 Task: In the Company tbs.co.jp, schedule a meeting with title: 'Product Demo and Service Presentation', Select date: '12 September, 2023', select start time: 10:00:AM. Add location on call (786) 555-4393 with meeting description: For further discussion on products, kindly join the meeting. Add attendees from company's contact and save.. Logged in from softage.10@softage.net
Action: Mouse moved to (86, 45)
Screenshot: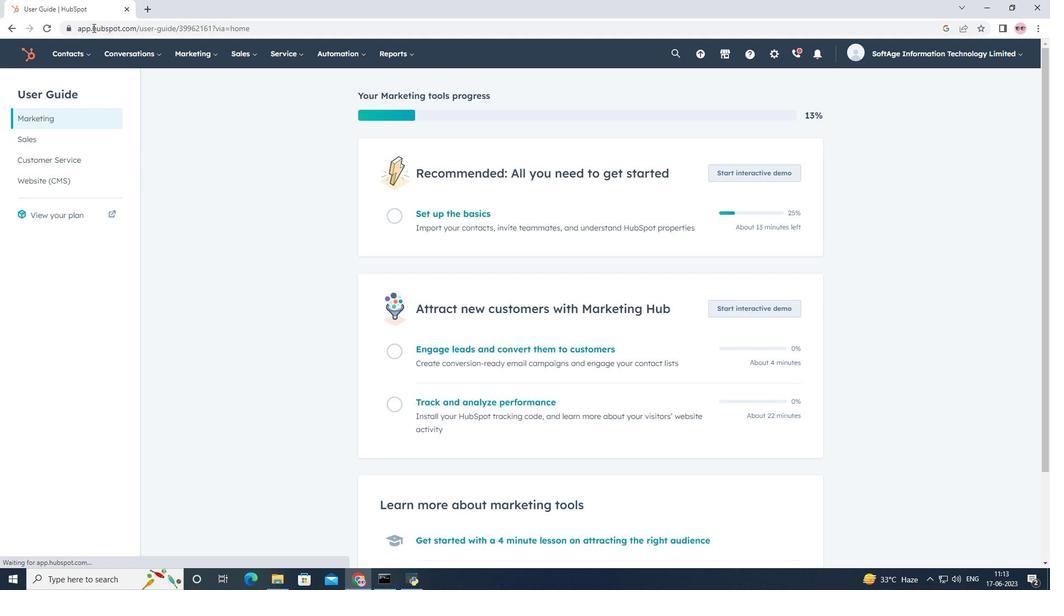 
Action: Mouse pressed left at (86, 45)
Screenshot: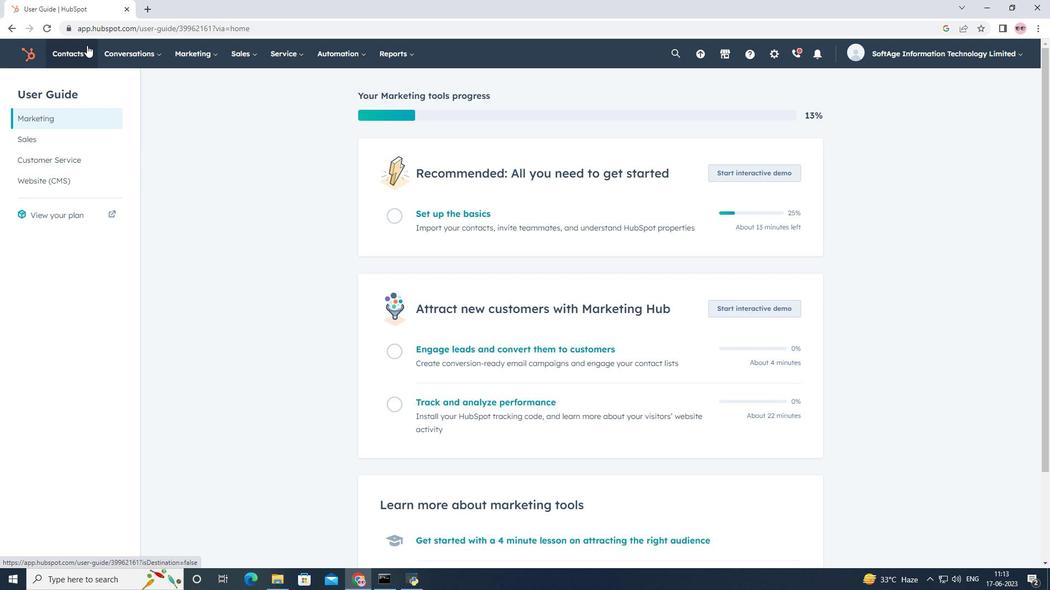 
Action: Mouse moved to (94, 114)
Screenshot: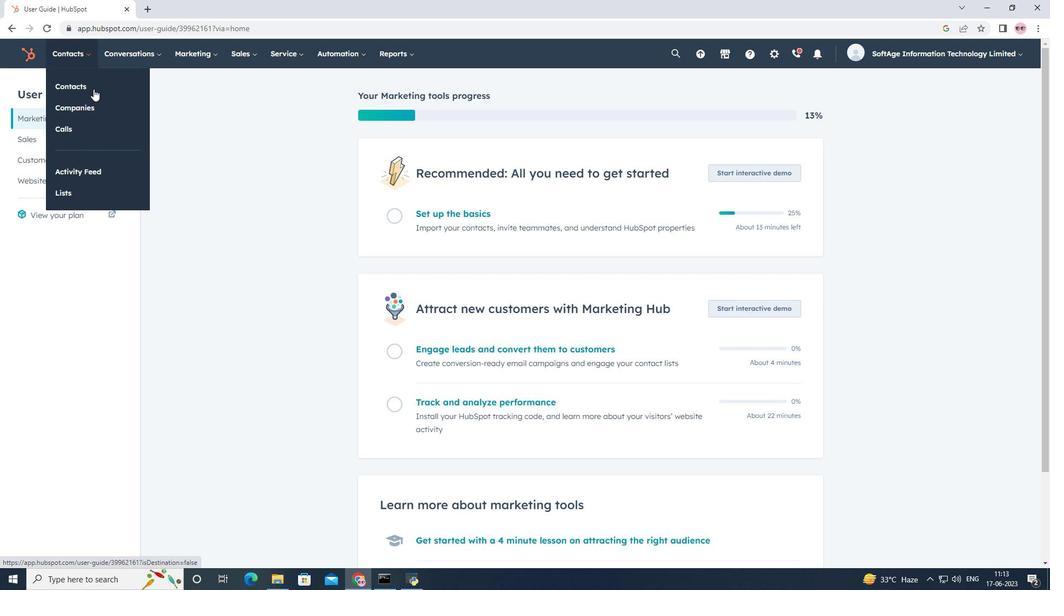 
Action: Mouse pressed left at (94, 114)
Screenshot: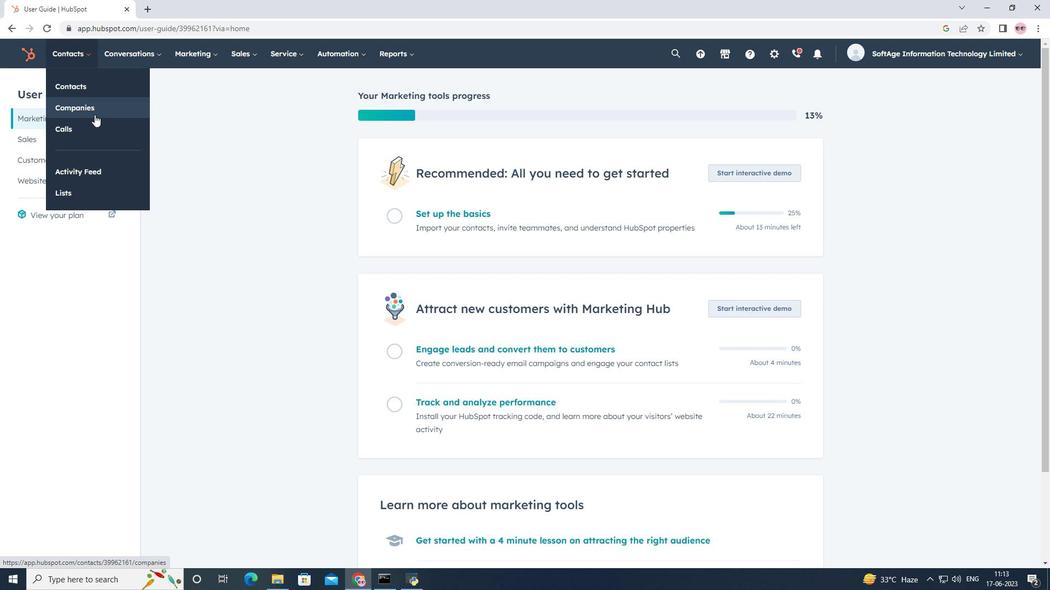 
Action: Mouse moved to (119, 175)
Screenshot: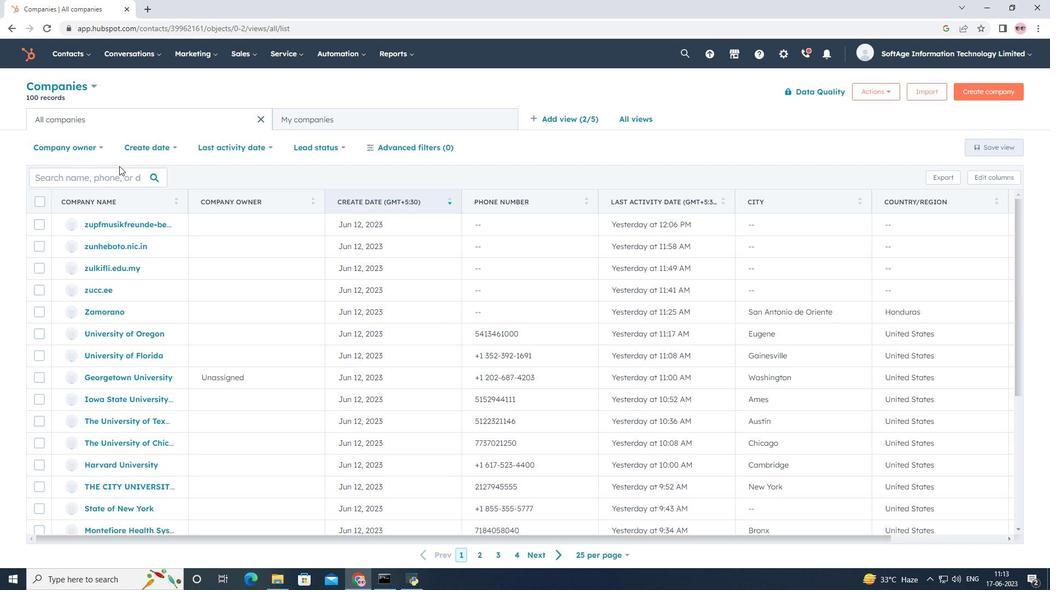 
Action: Mouse pressed left at (119, 175)
Screenshot: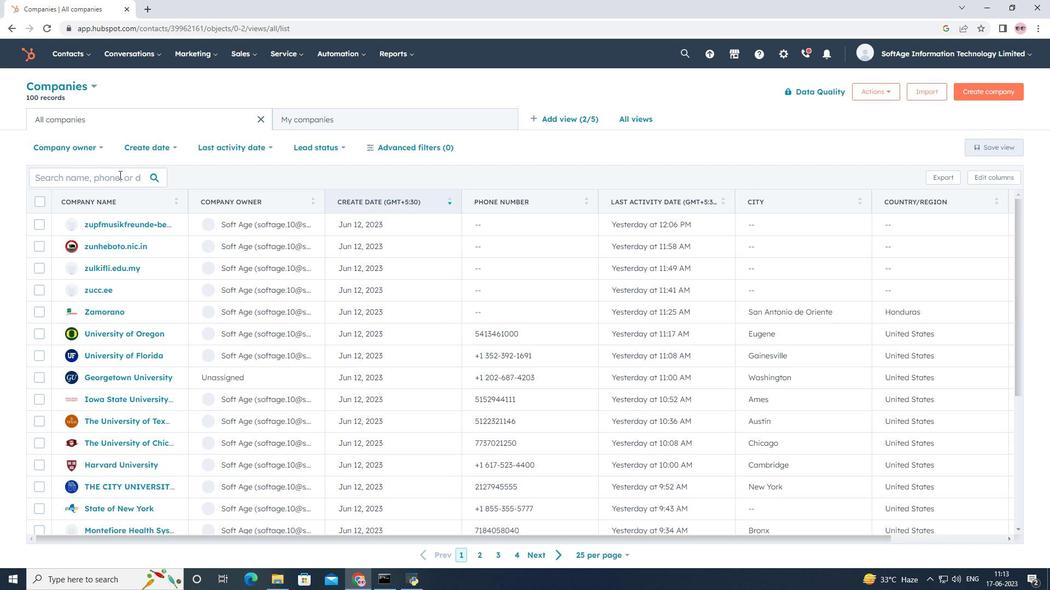 
Action: Key pressed tbs.co.jp
Screenshot: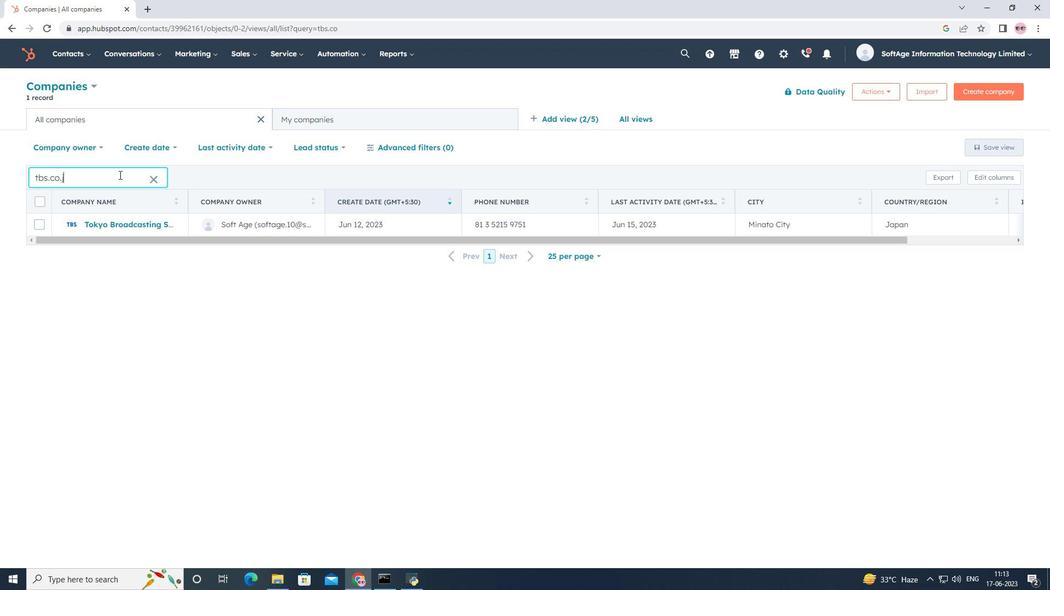 
Action: Mouse moved to (108, 227)
Screenshot: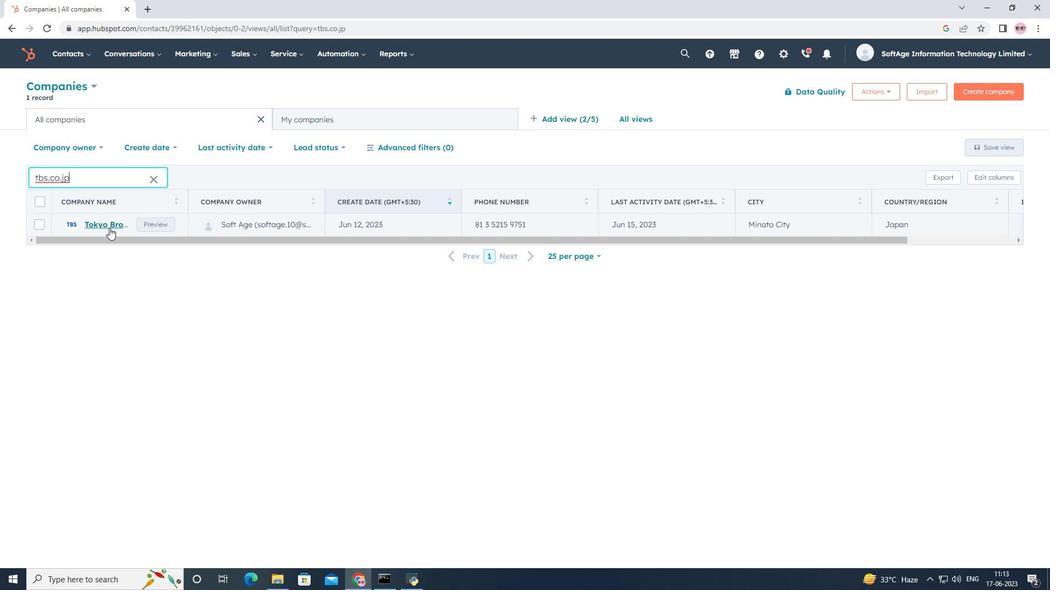 
Action: Mouse pressed left at (108, 227)
Screenshot: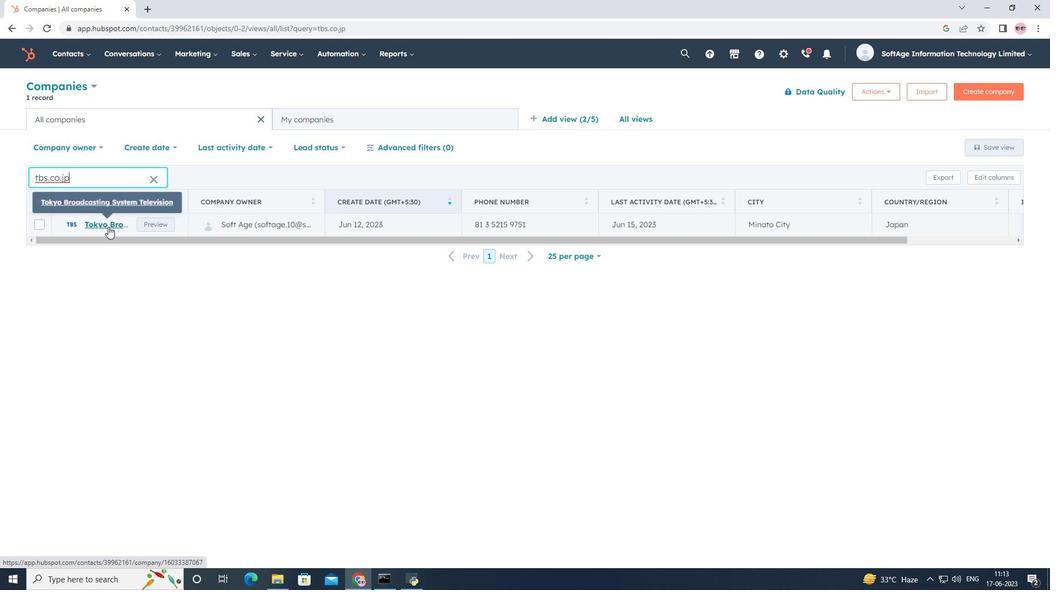
Action: Mouse moved to (176, 189)
Screenshot: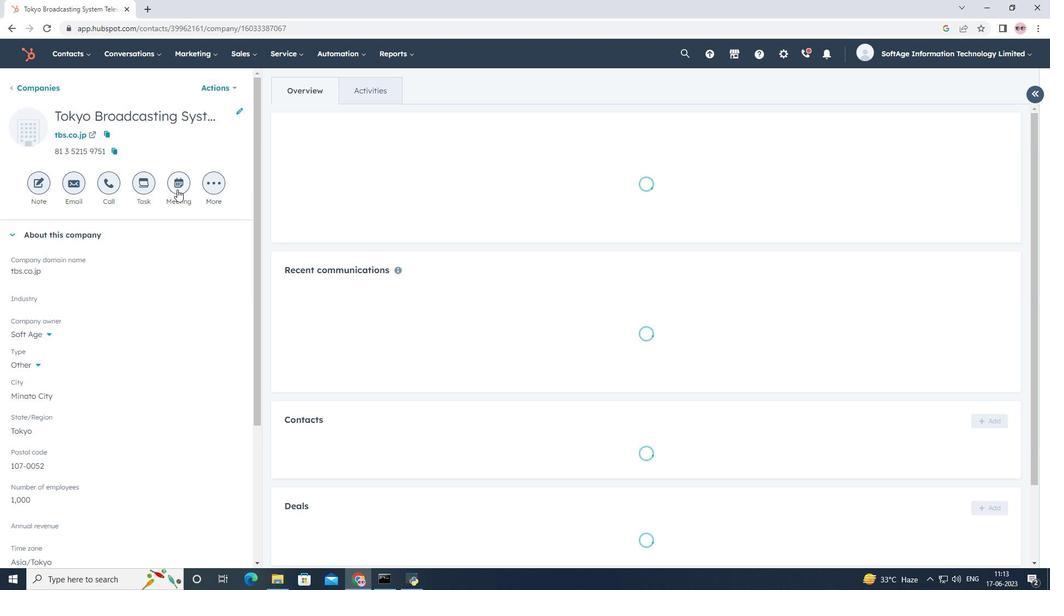 
Action: Mouse pressed left at (176, 189)
Screenshot: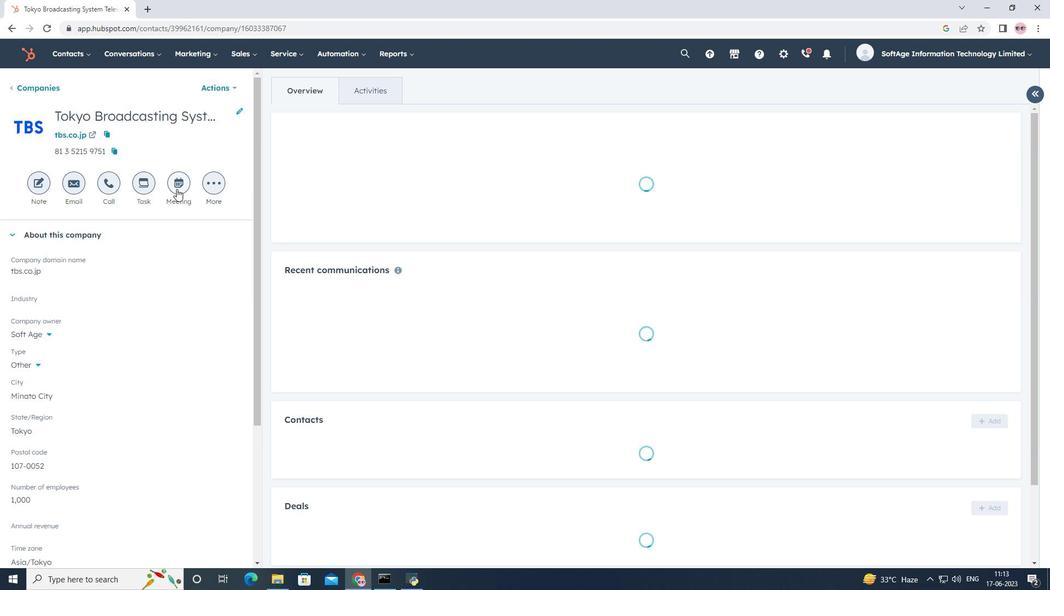 
Action: Mouse moved to (285, 176)
Screenshot: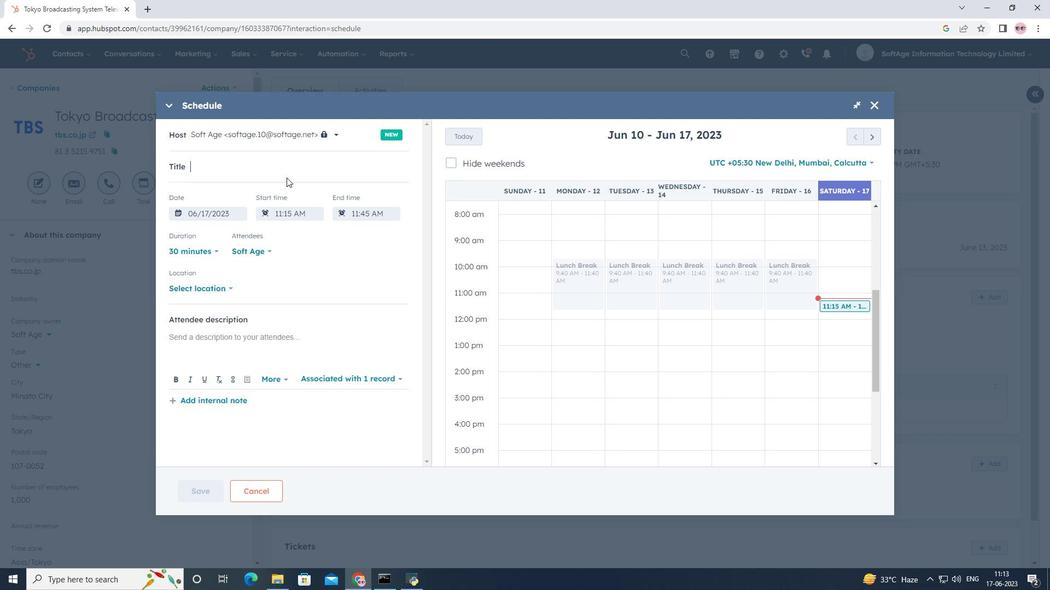 
Action: Mouse pressed left at (285, 176)
Screenshot: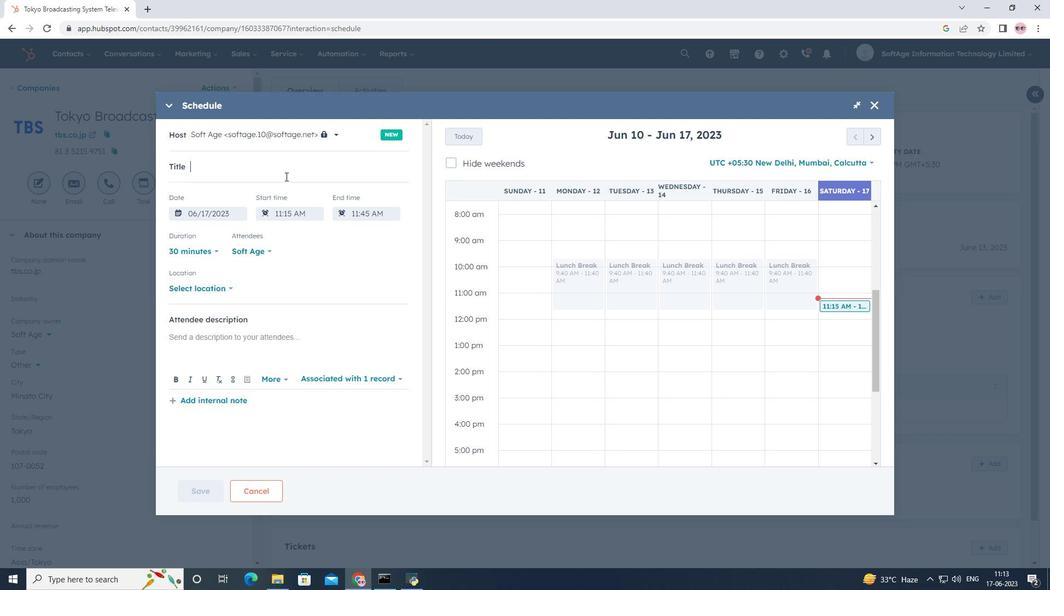 
Action: Key pressed <Key.shift>Product<Key.space><Key.shift>Demo<Key.space>and<Key.space><Key.shift>Service<Key.space><Key.shift>Presentation
Screenshot: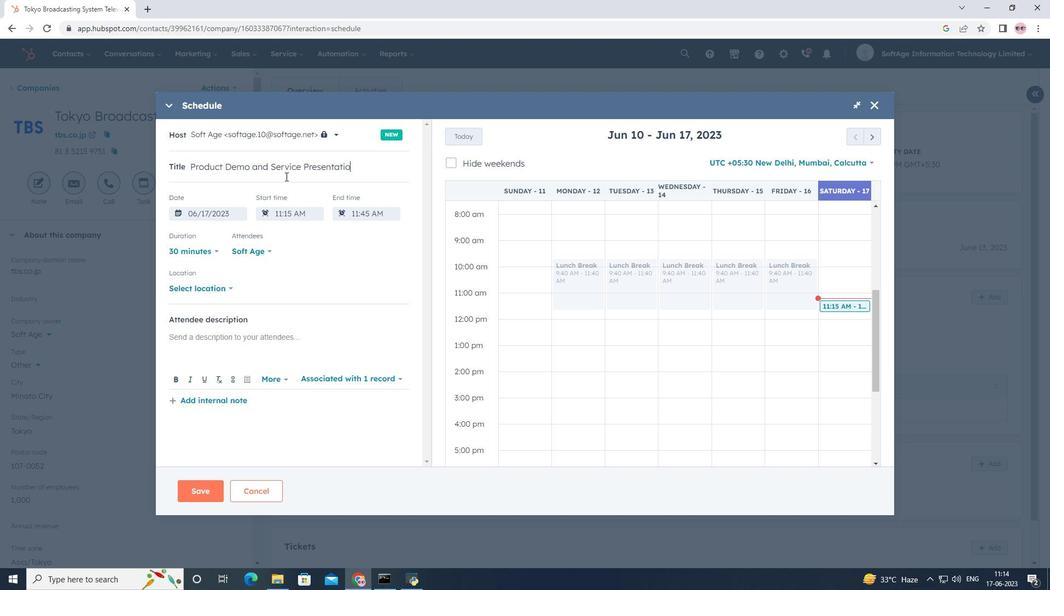 
Action: Mouse moved to (871, 139)
Screenshot: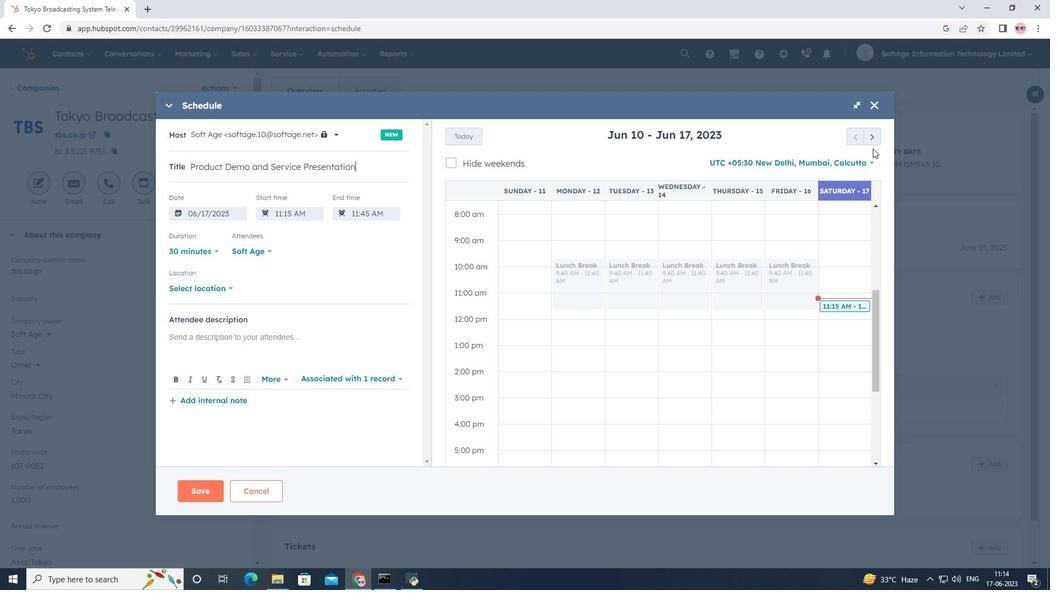 
Action: Mouse pressed left at (871, 139)
Screenshot: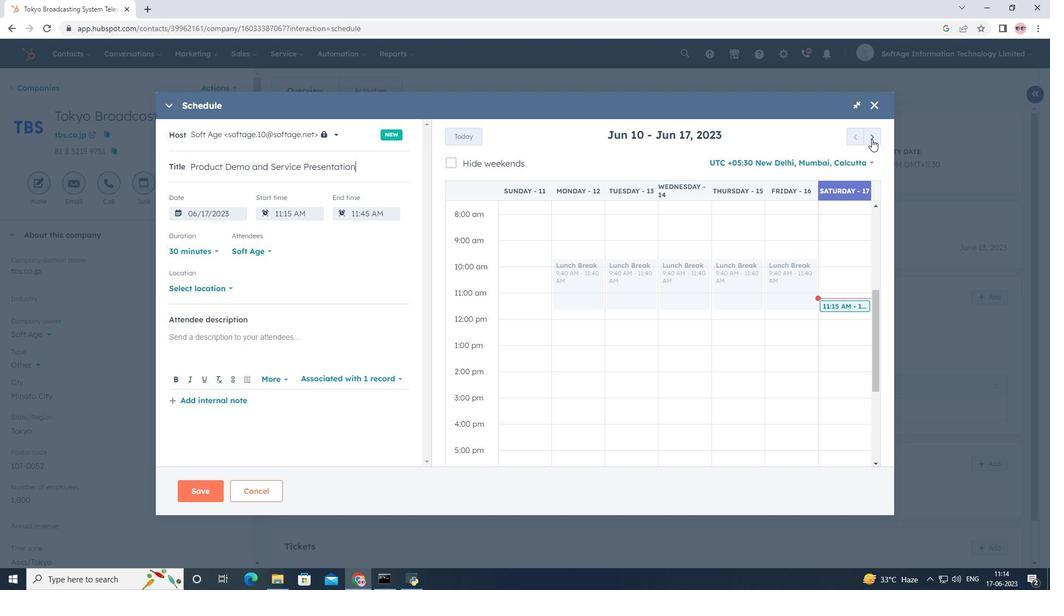 
Action: Mouse moved to (871, 138)
Screenshot: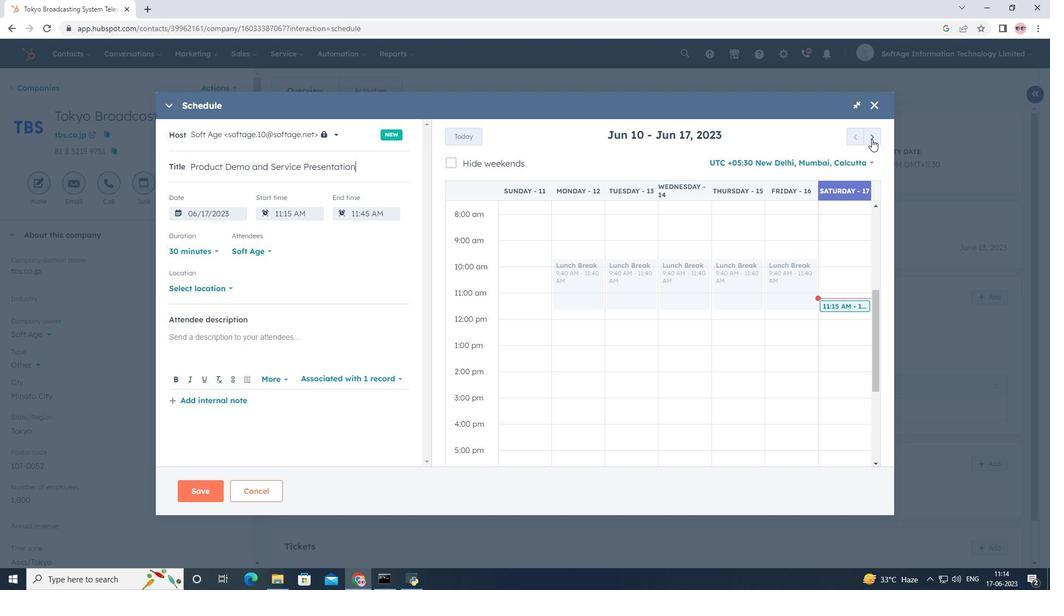 
Action: Mouse pressed left at (871, 138)
Screenshot: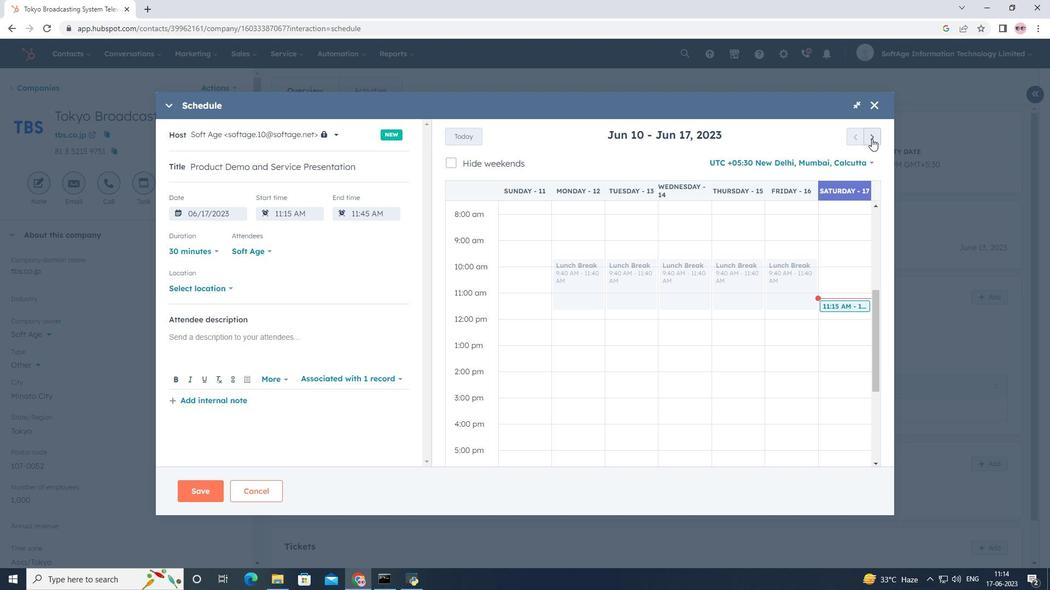 
Action: Mouse pressed left at (871, 138)
Screenshot: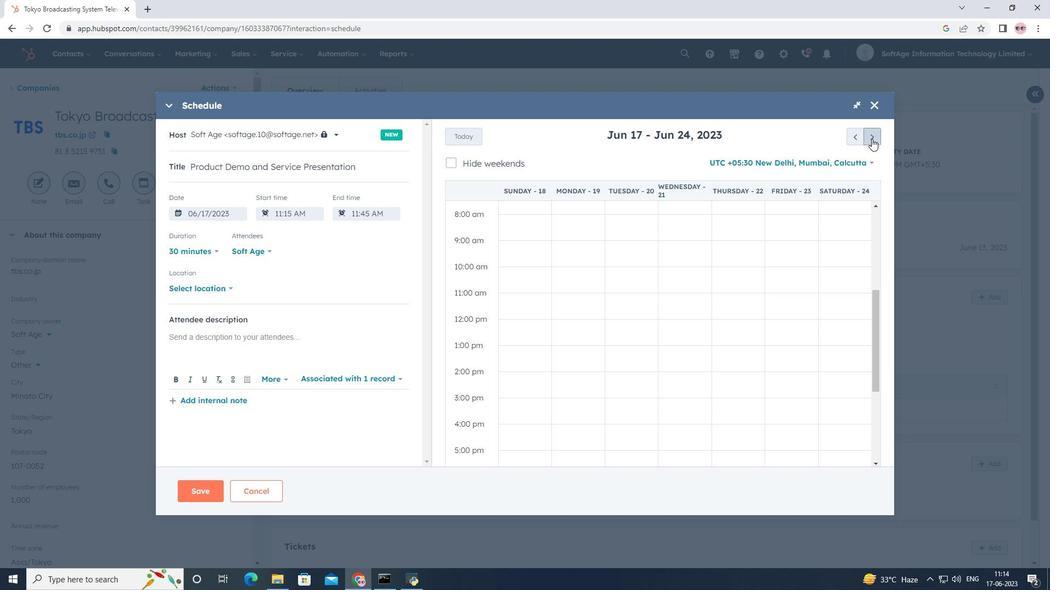 
Action: Mouse pressed left at (871, 138)
Screenshot: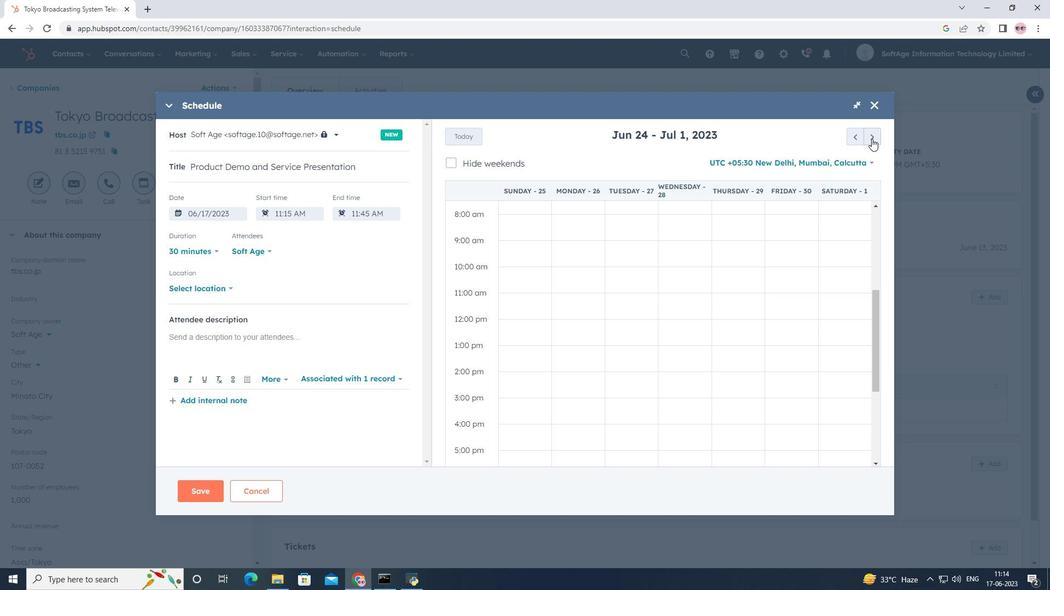 
Action: Mouse pressed left at (871, 138)
Screenshot: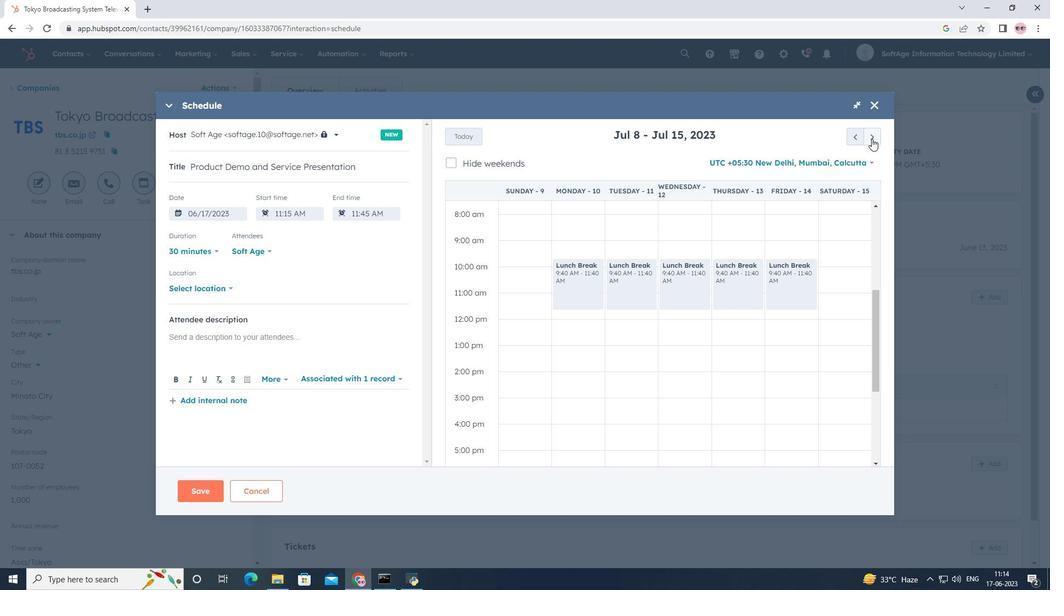 
Action: Mouse pressed left at (871, 138)
Screenshot: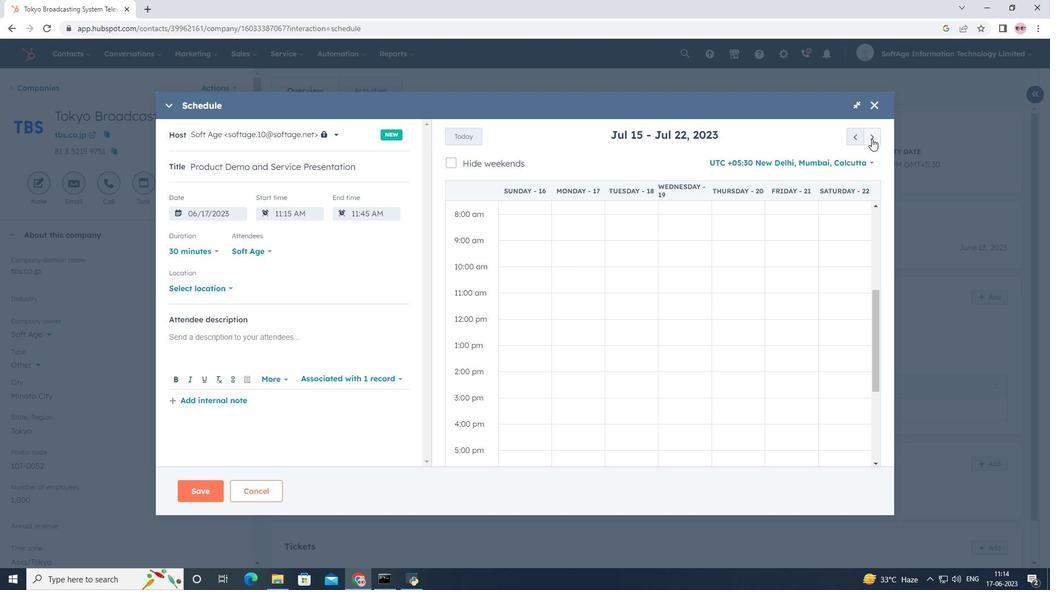 
Action: Mouse pressed left at (871, 138)
Screenshot: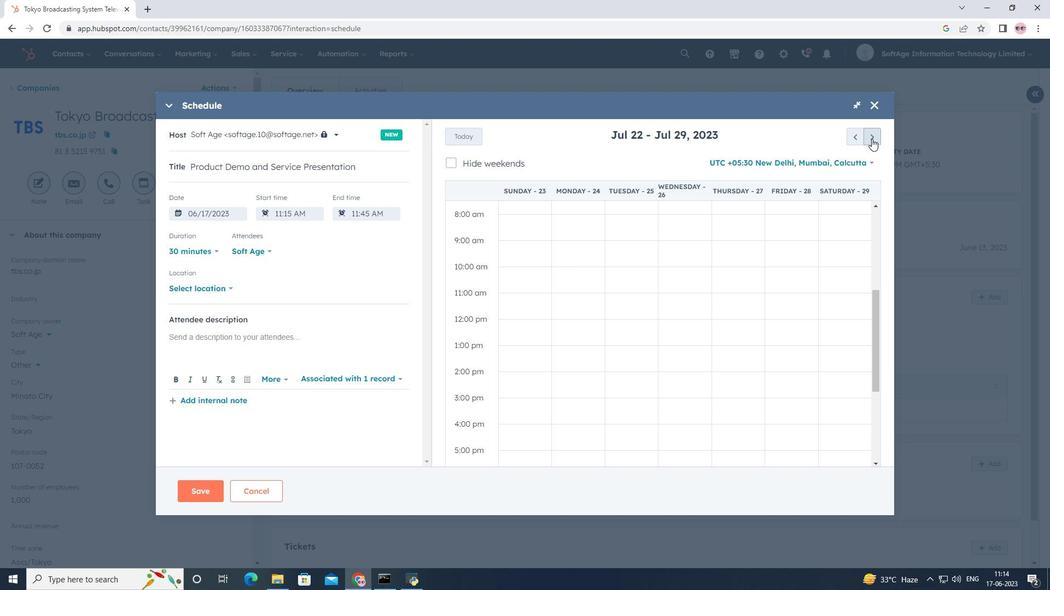 
Action: Mouse pressed left at (871, 138)
Screenshot: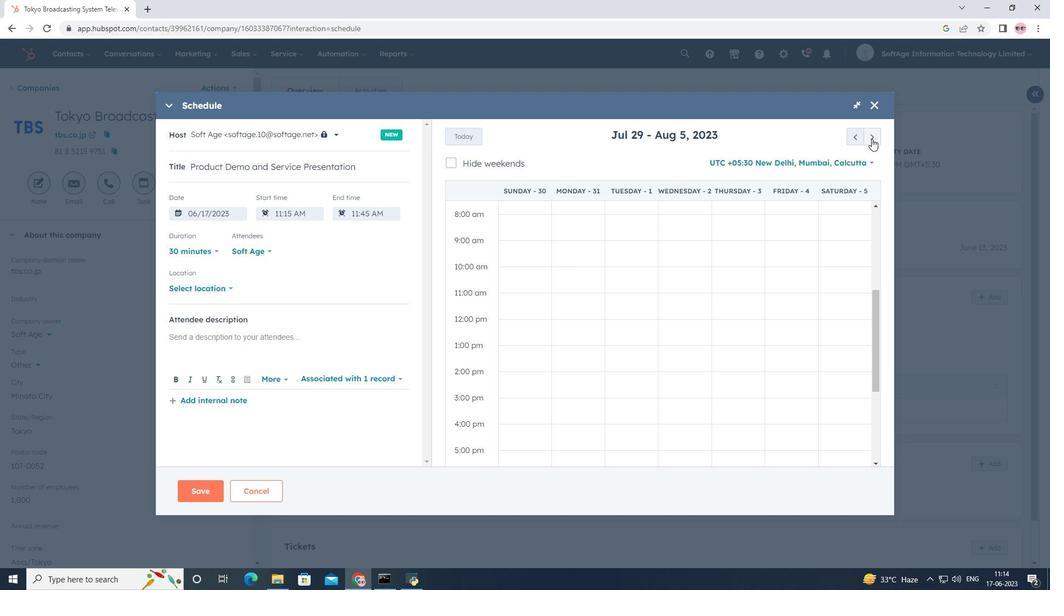 
Action: Mouse pressed left at (871, 138)
Screenshot: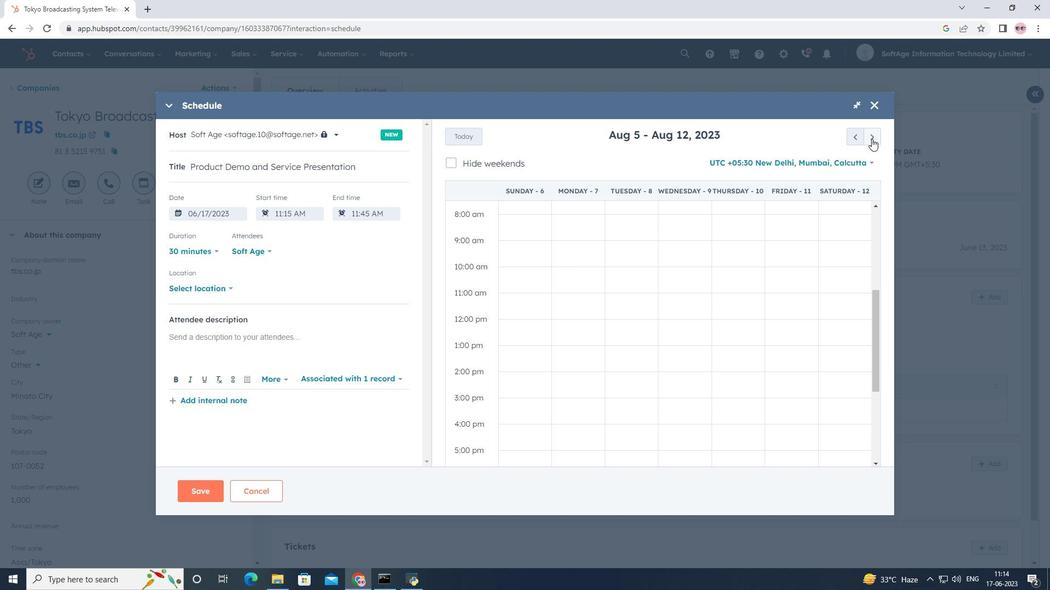 
Action: Mouse pressed left at (871, 138)
Screenshot: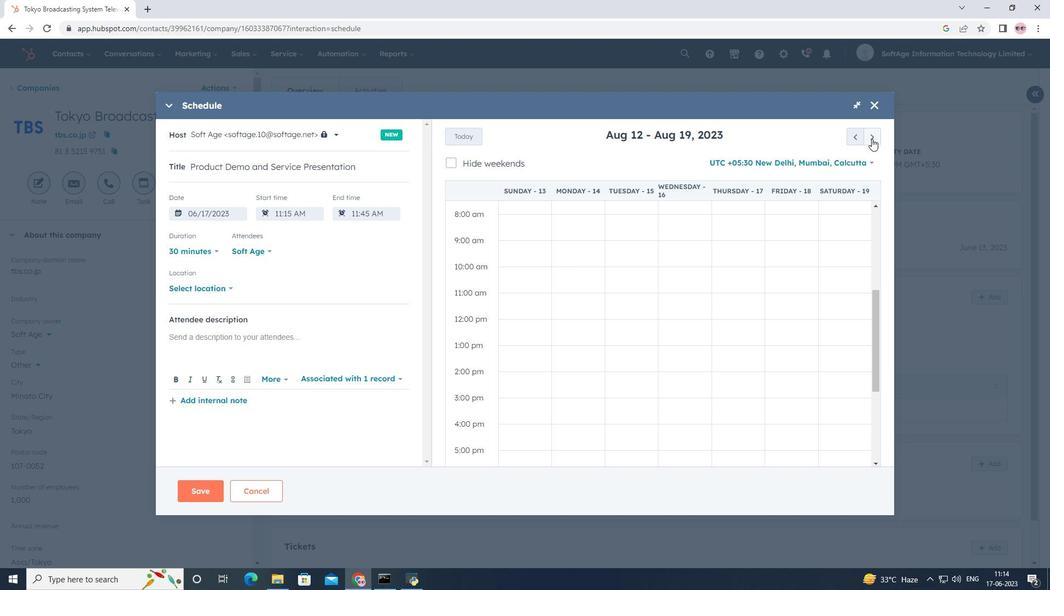 
Action: Mouse pressed left at (871, 138)
Screenshot: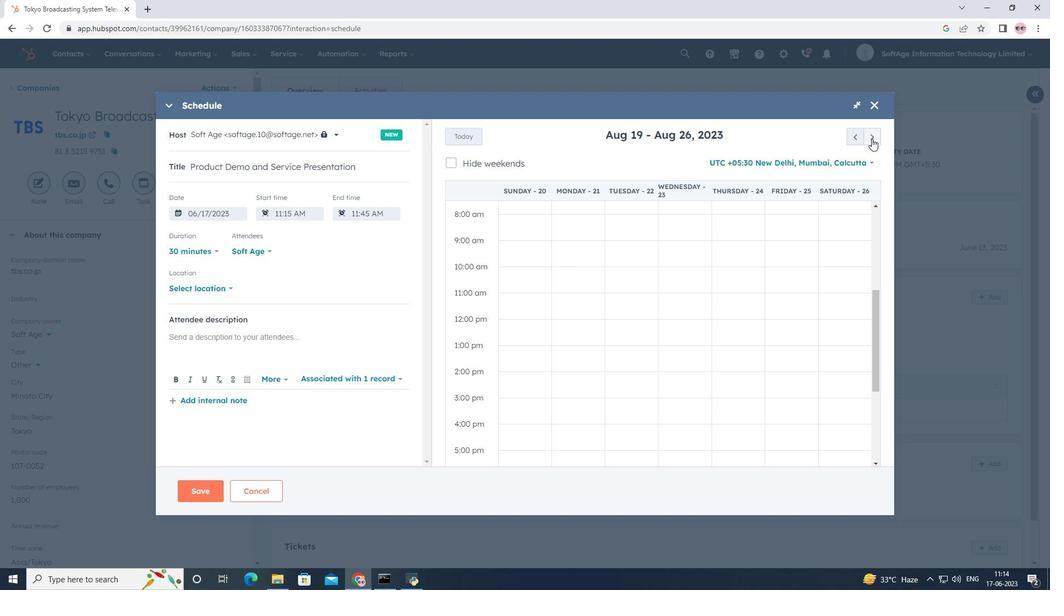 
Action: Mouse pressed left at (871, 138)
Screenshot: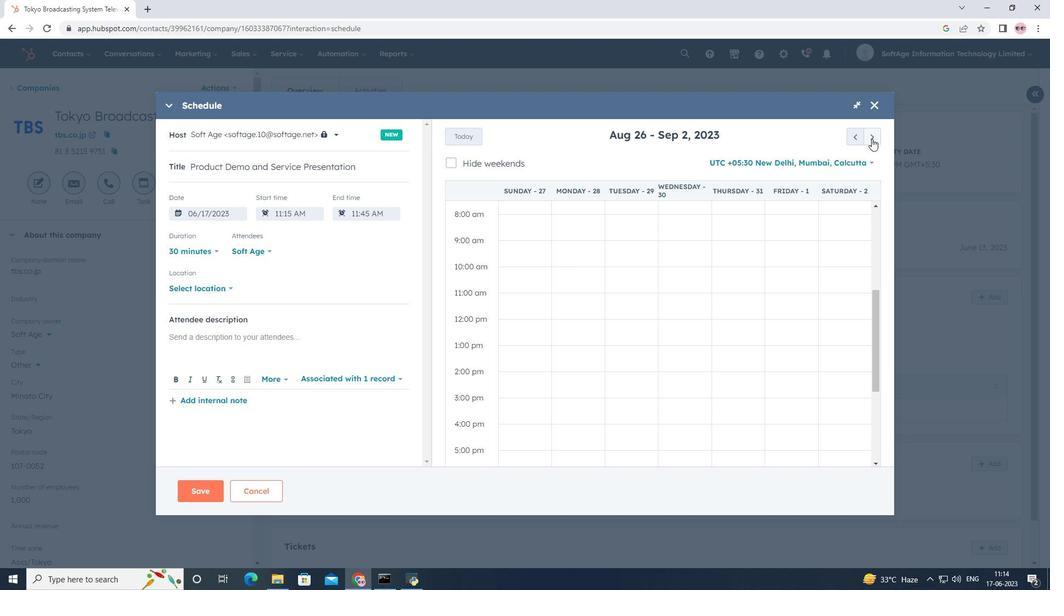 
Action: Mouse pressed left at (871, 138)
Screenshot: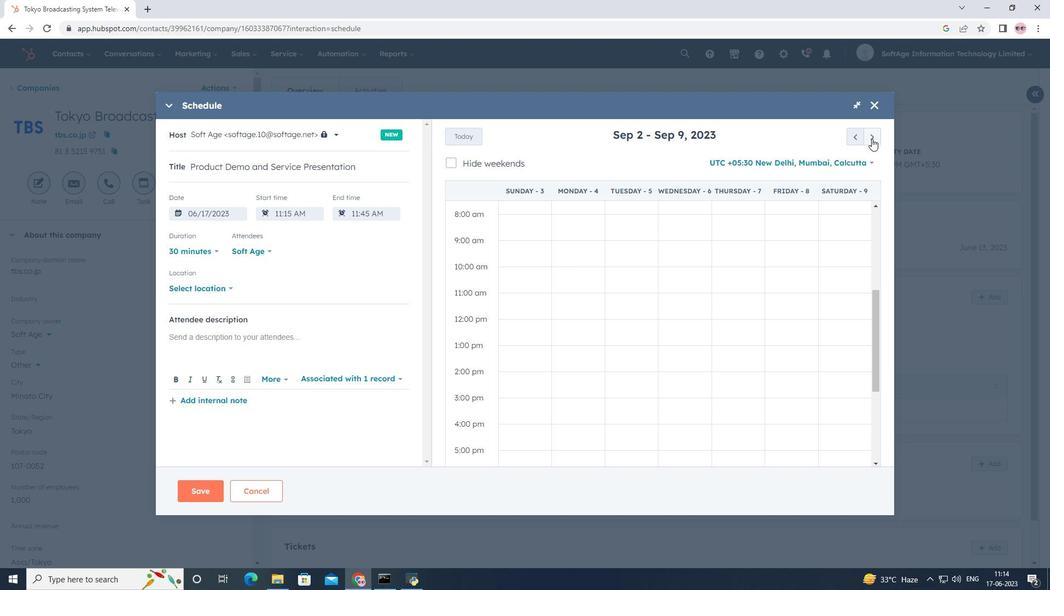
Action: Mouse moved to (608, 265)
Screenshot: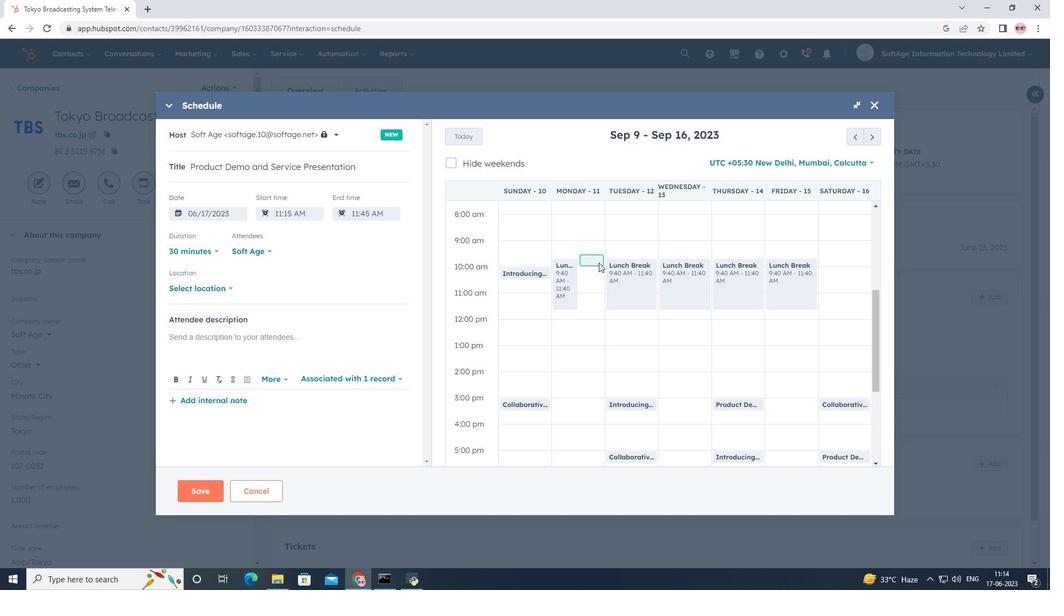 
Action: Mouse pressed left at (608, 265)
Screenshot: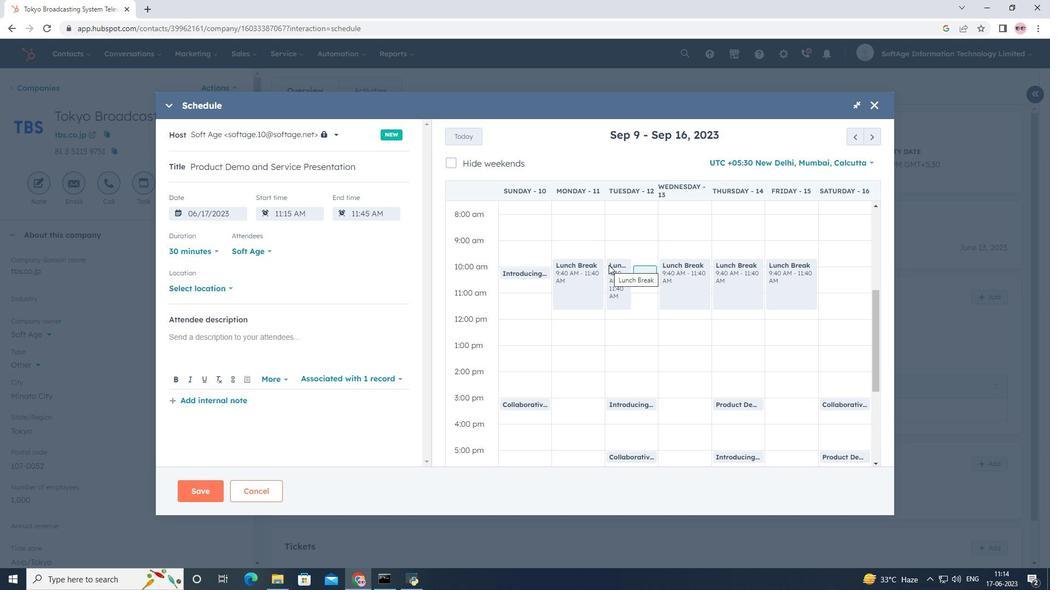 
Action: Mouse moved to (577, 271)
Screenshot: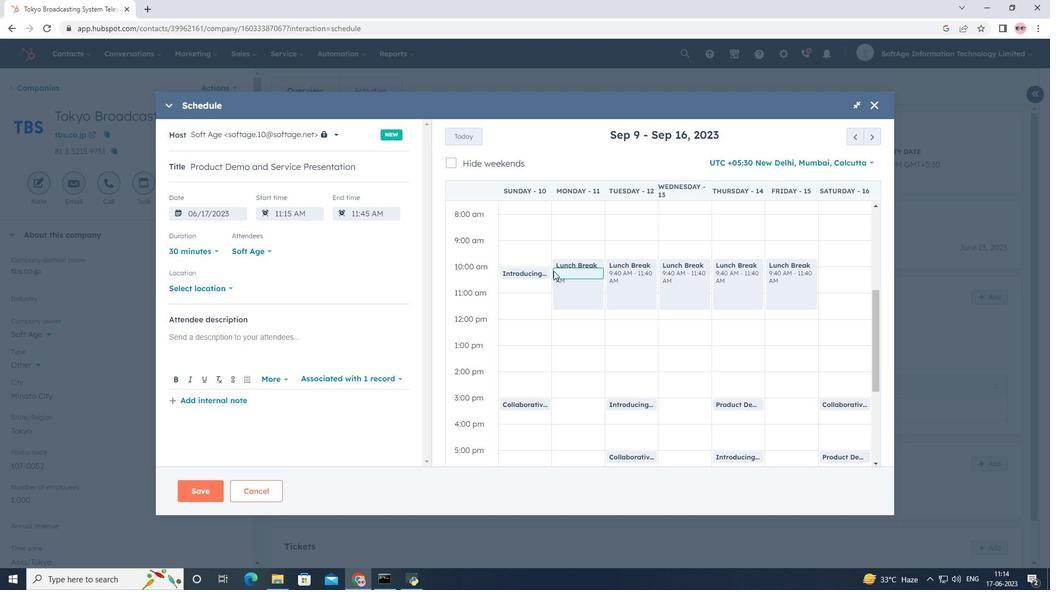 
Action: Mouse pressed left at (577, 271)
Screenshot: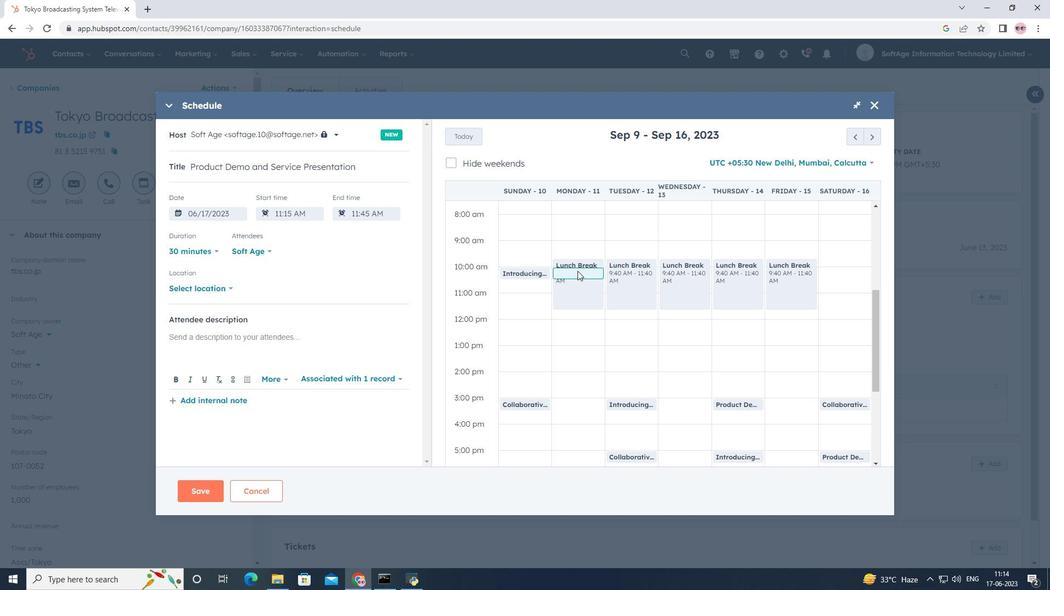 
Action: Mouse moved to (609, 271)
Screenshot: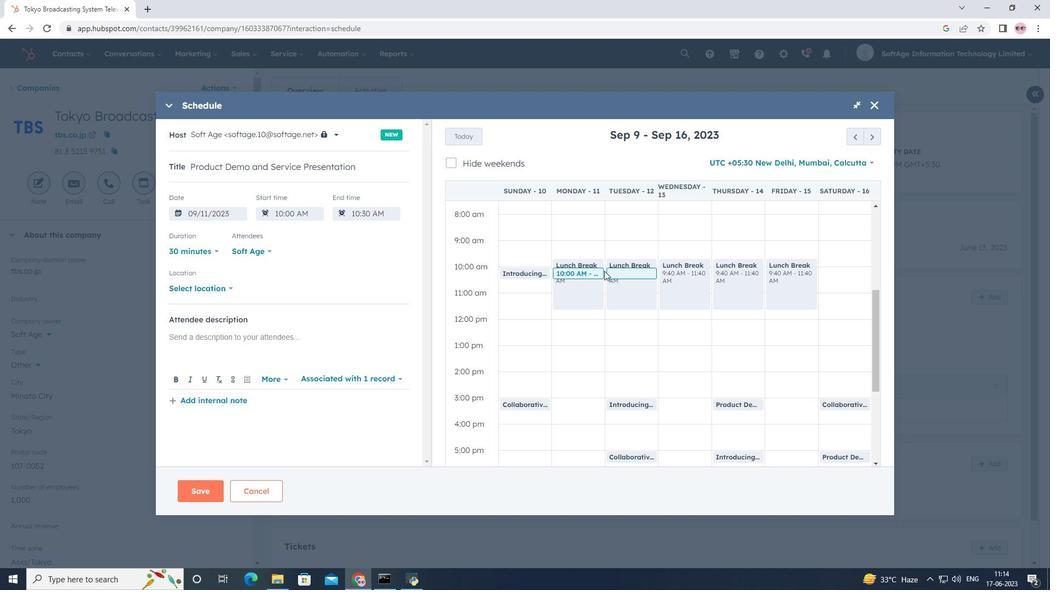 
Action: Mouse pressed left at (609, 271)
Screenshot: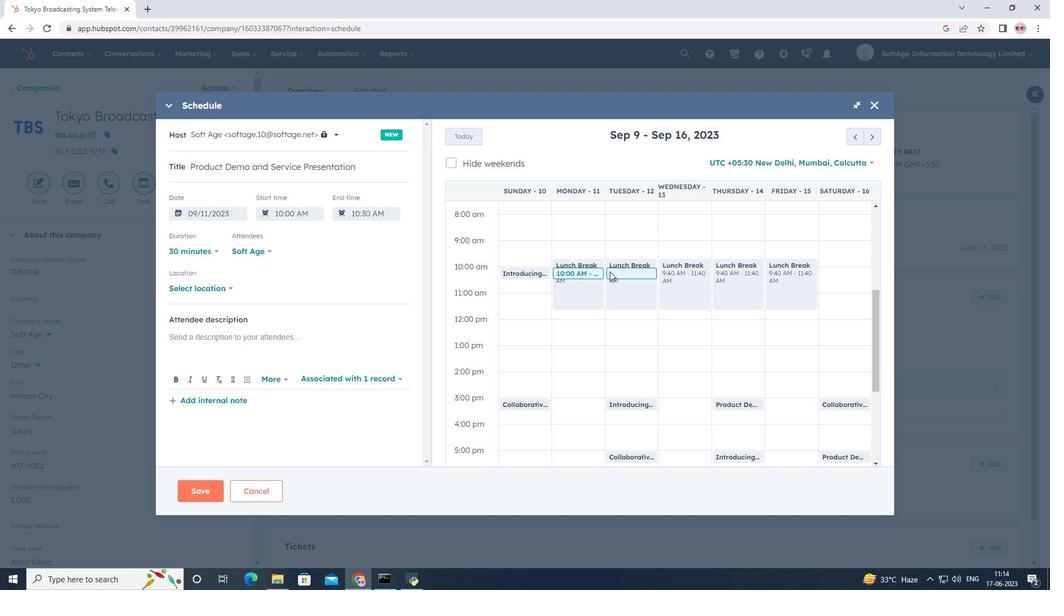 
Action: Mouse moved to (230, 284)
Screenshot: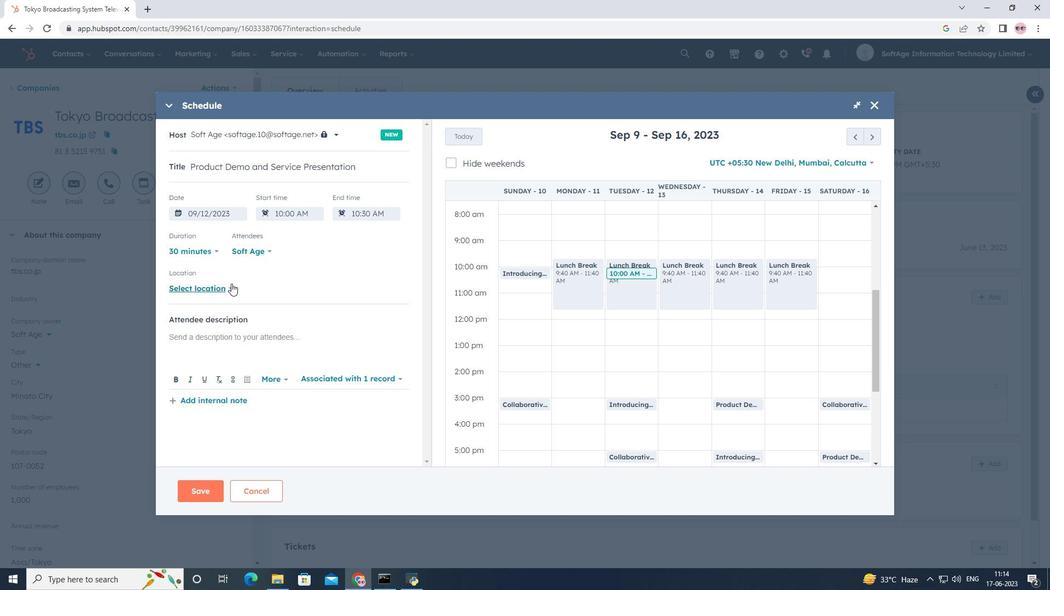 
Action: Mouse pressed left at (230, 284)
Screenshot: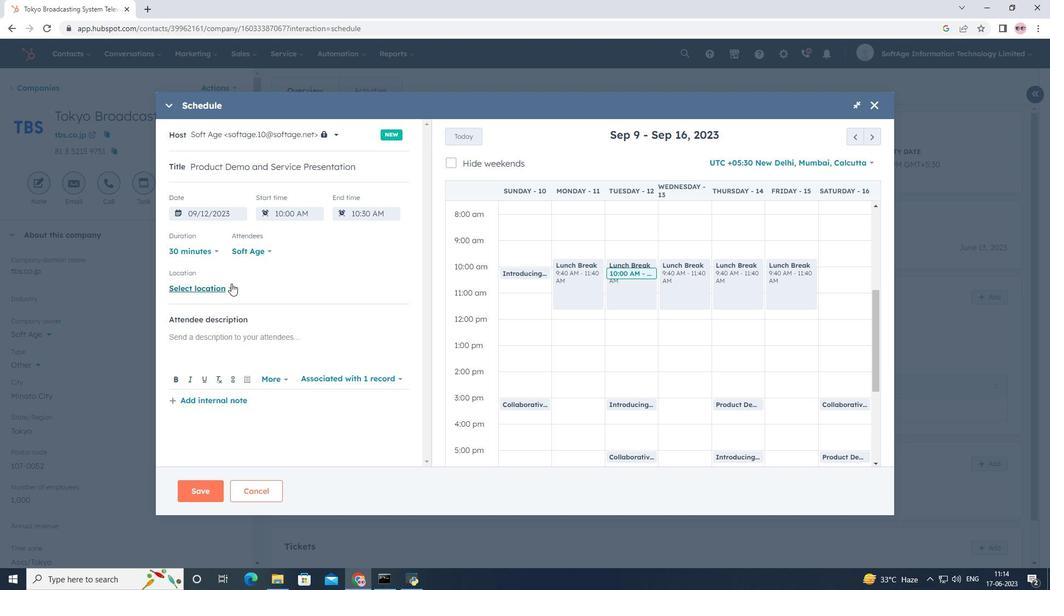 
Action: Mouse moved to (272, 250)
Screenshot: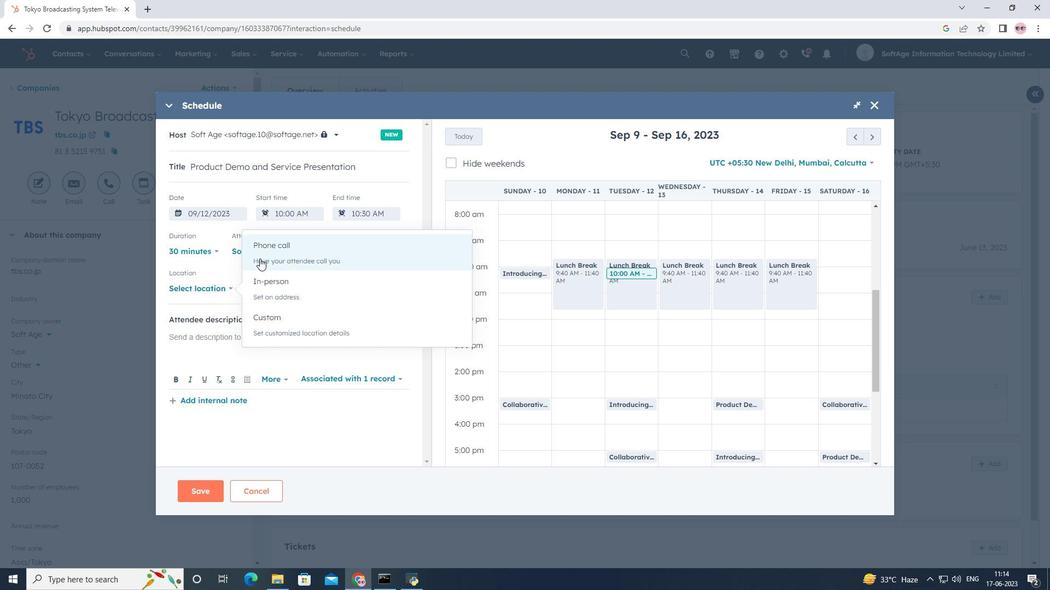 
Action: Mouse pressed left at (272, 250)
Screenshot: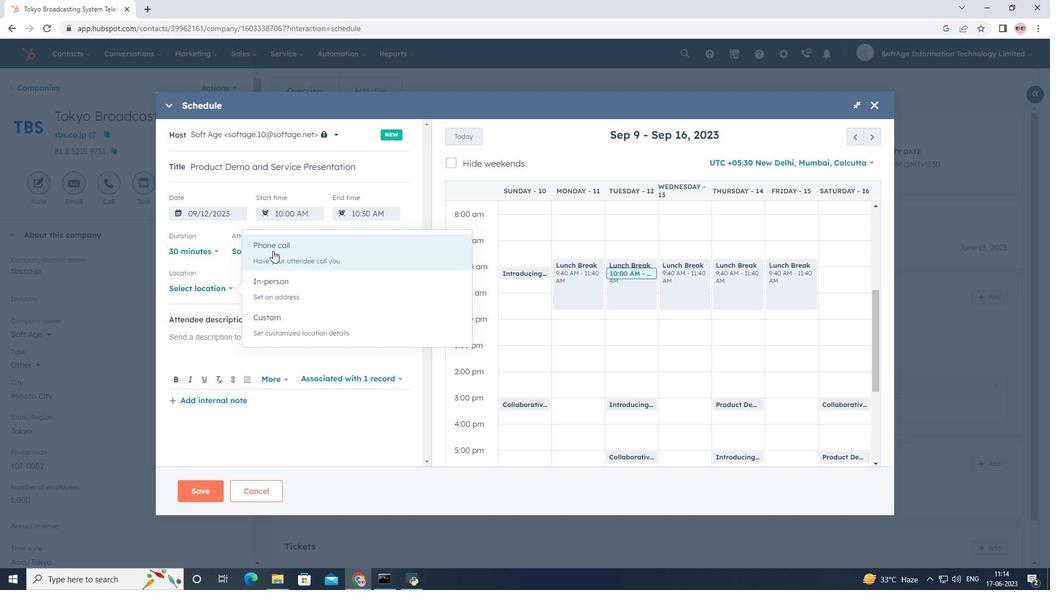 
Action: Mouse moved to (270, 288)
Screenshot: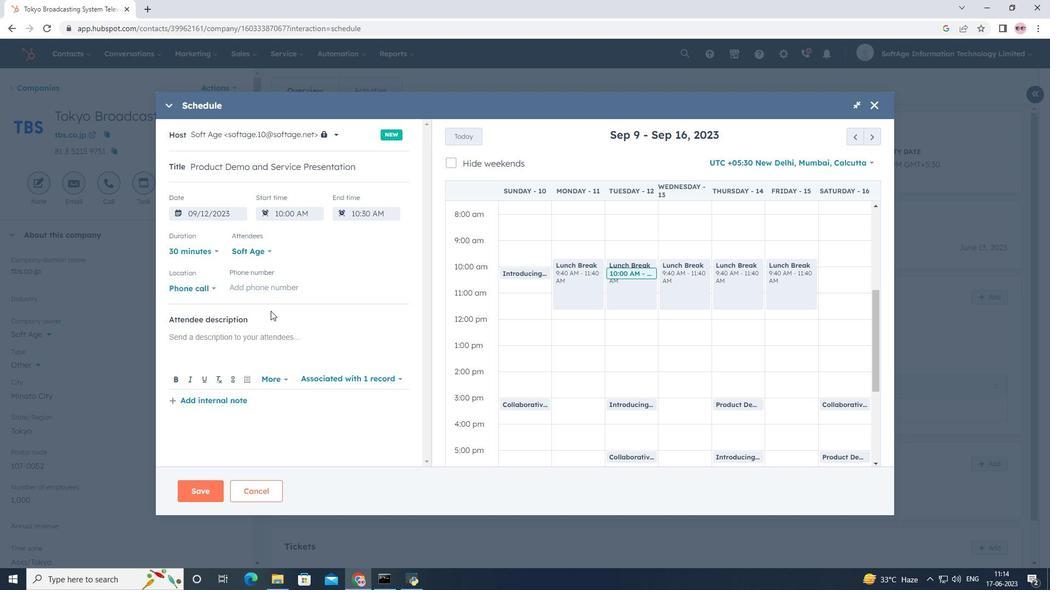 
Action: Mouse pressed left at (270, 288)
Screenshot: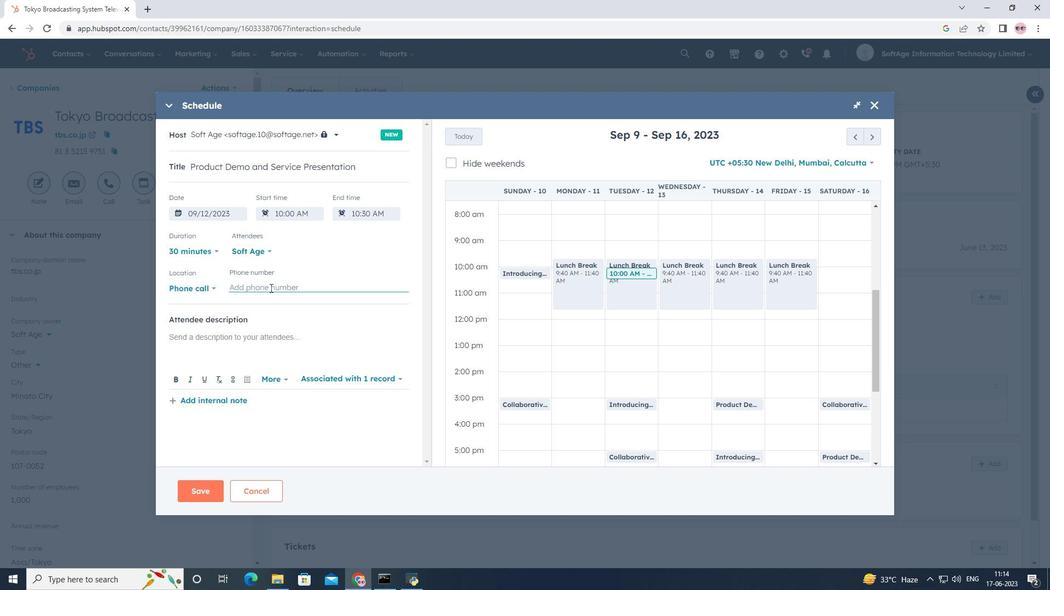 
Action: Key pressed <Key.shift><Key.shift><Key.shift><Key.shift>(786<Key.shift>)<Key.space>555-4393
Screenshot: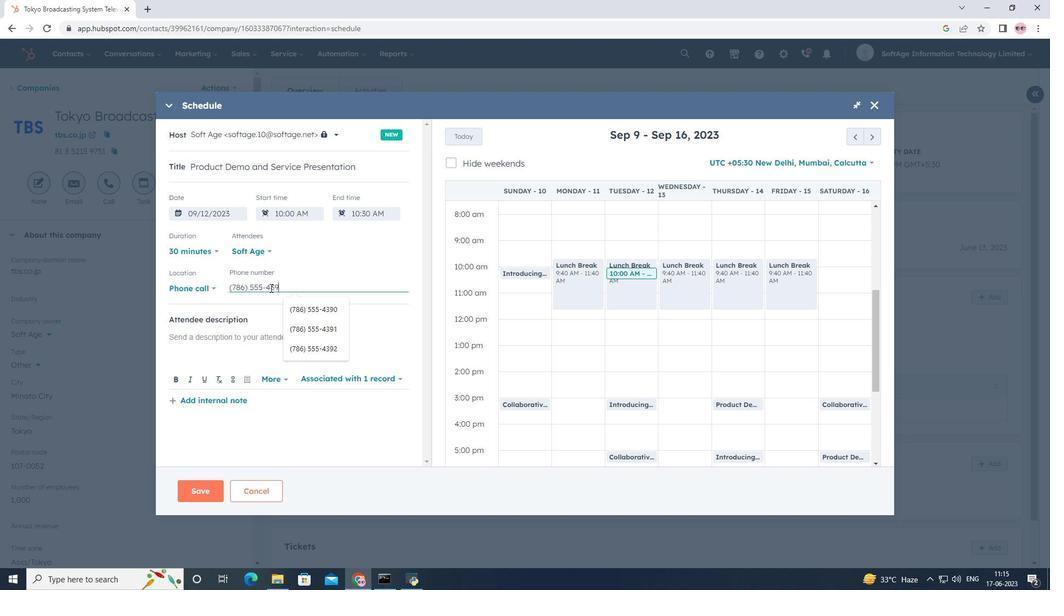 
Action: Mouse moved to (259, 335)
Screenshot: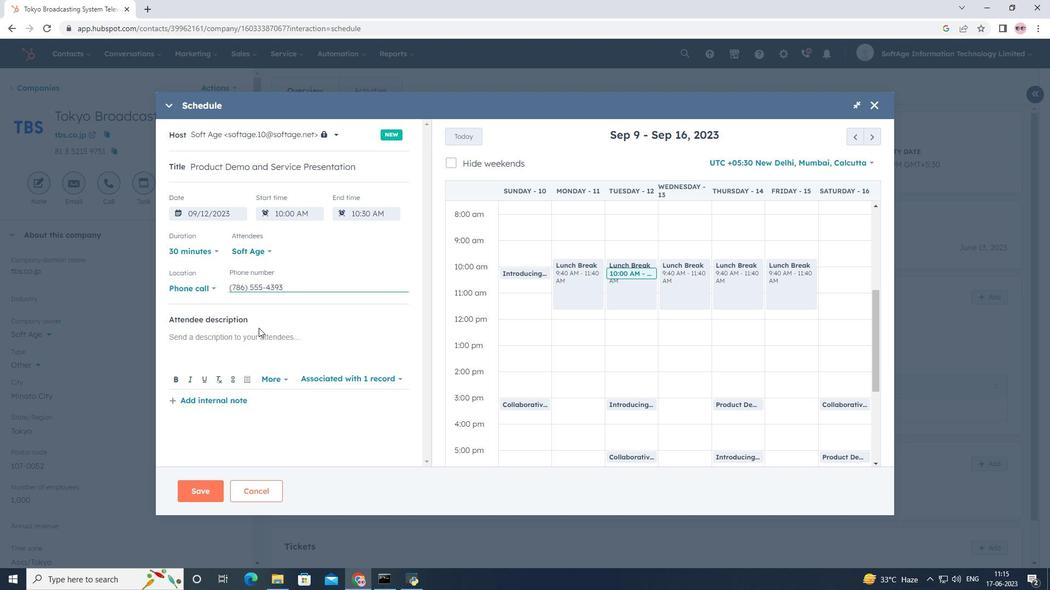 
Action: Mouse pressed left at (259, 335)
Screenshot: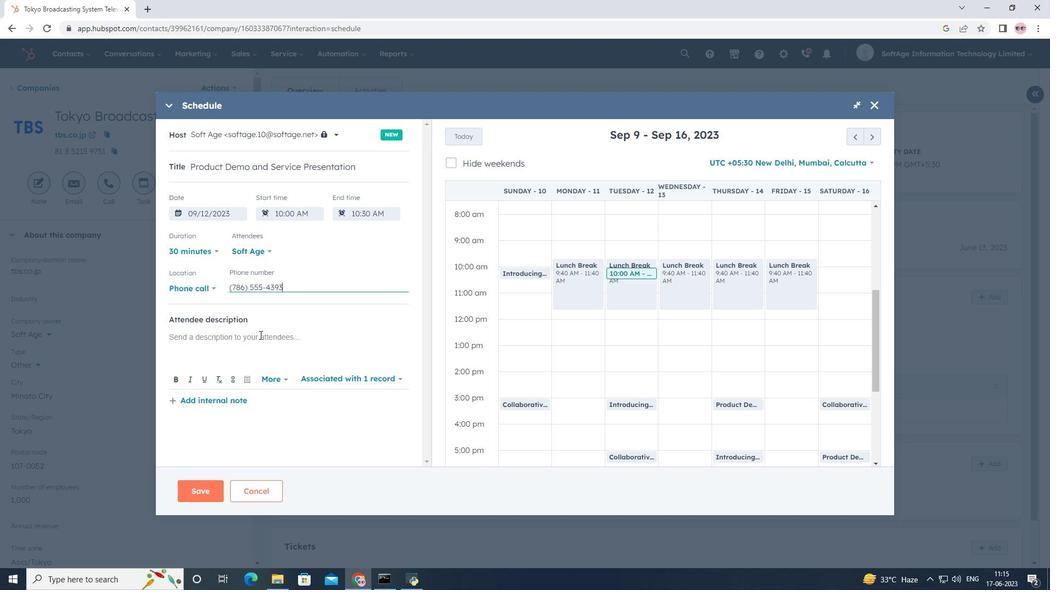 
Action: Key pressed <Key.shift>For<Key.space>further<Key.space>discussion<Key.space>on<Key.space>products,k<Key.backspace><Key.space>kidly<Key.space><Key.backspace><Key.backspace><Key.backspace><Key.backspace>ndlu<Key.backspace>y<Key.space>join<Key.space>the<Key.space>meeting.
Screenshot: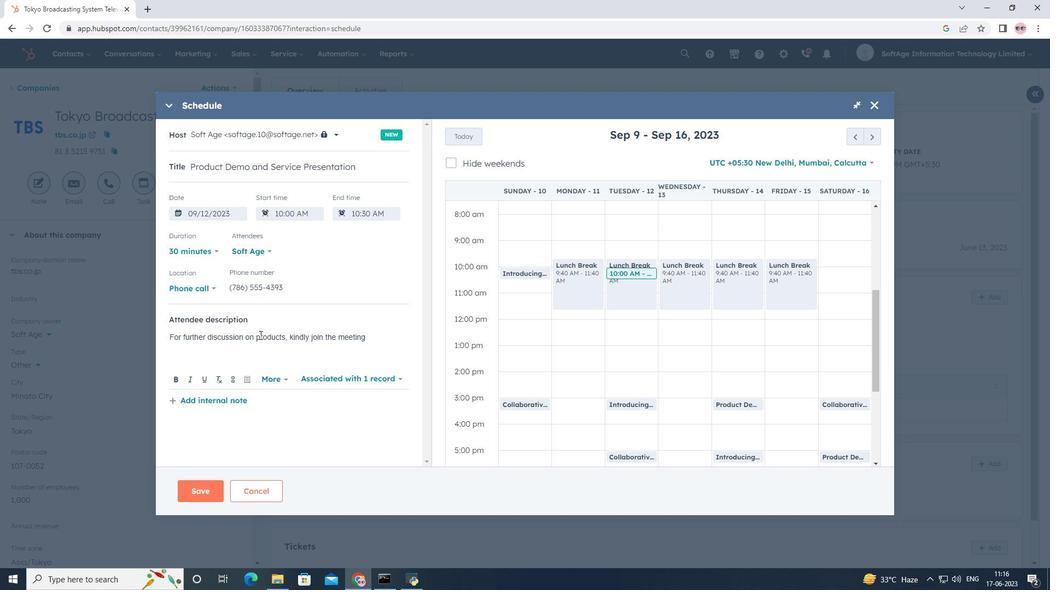 
Action: Mouse moved to (355, 380)
Screenshot: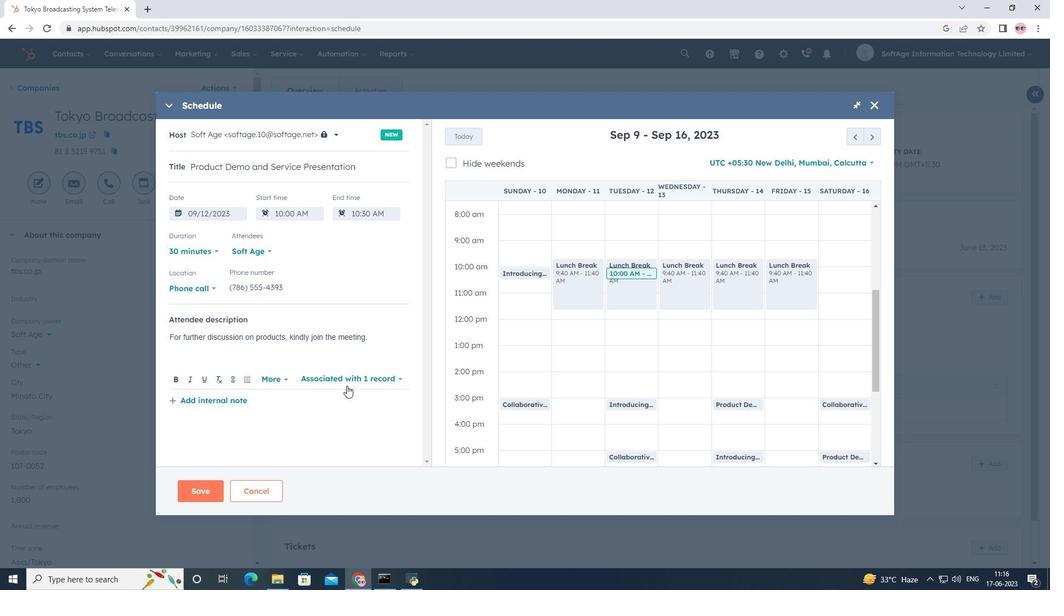 
Action: Mouse pressed left at (355, 380)
Screenshot: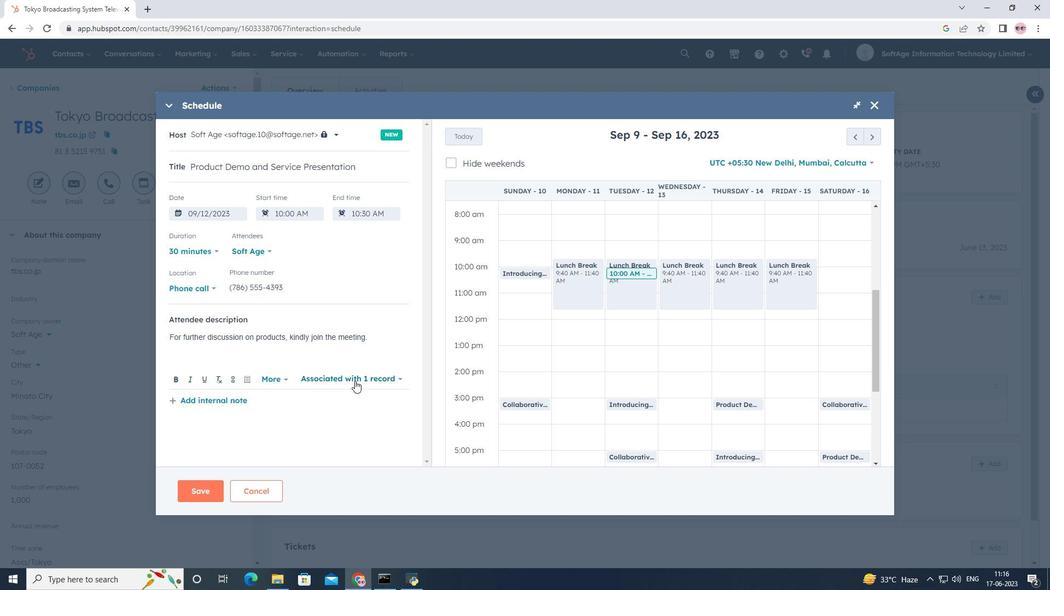
Action: Mouse moved to (346, 302)
Screenshot: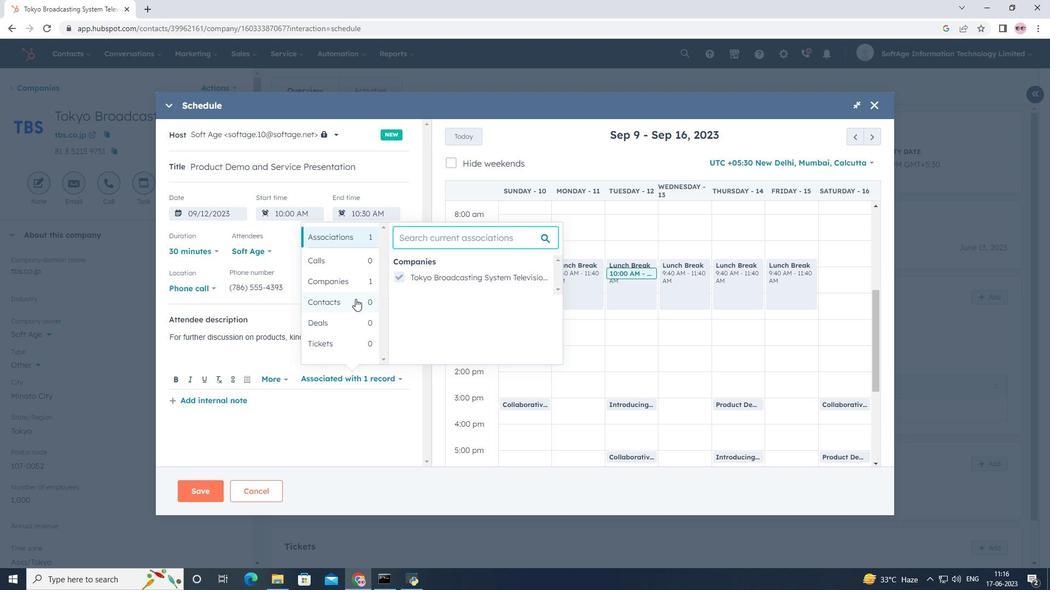 
Action: Mouse pressed left at (346, 302)
Screenshot: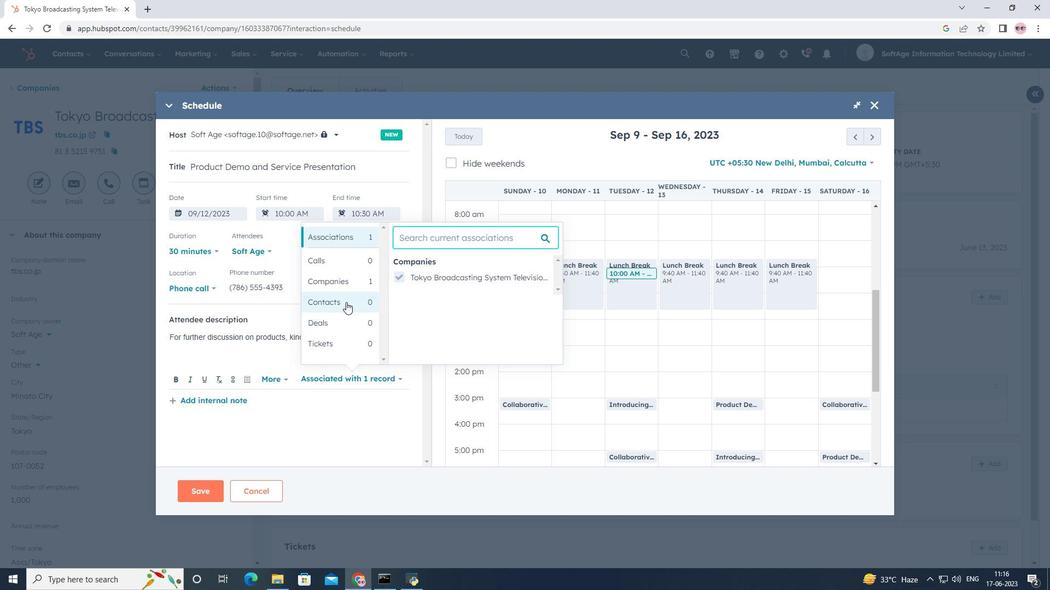 
Action: Mouse moved to (403, 264)
Screenshot: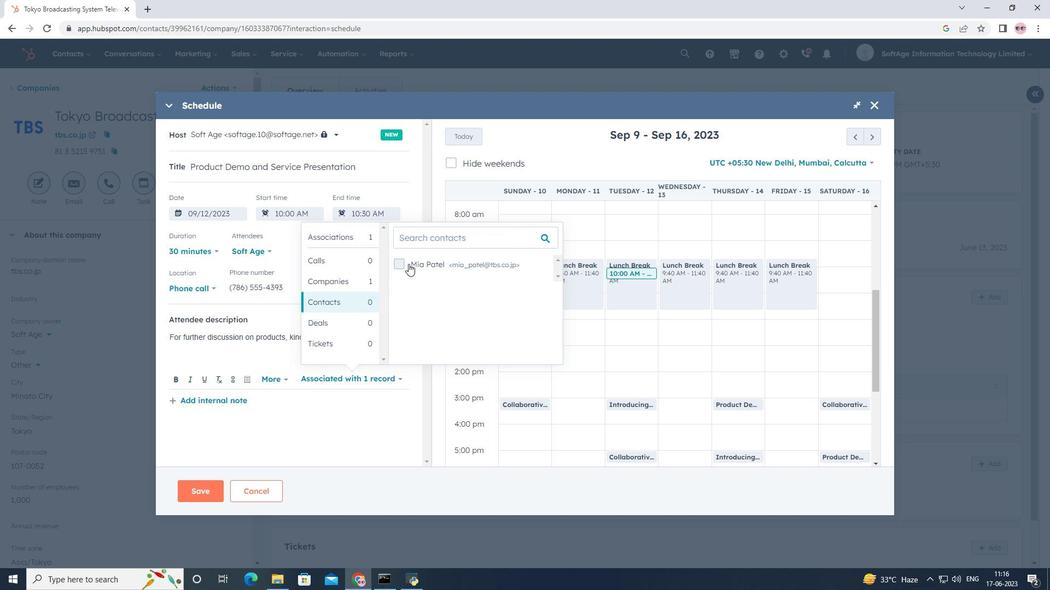 
Action: Mouse pressed left at (403, 264)
Screenshot: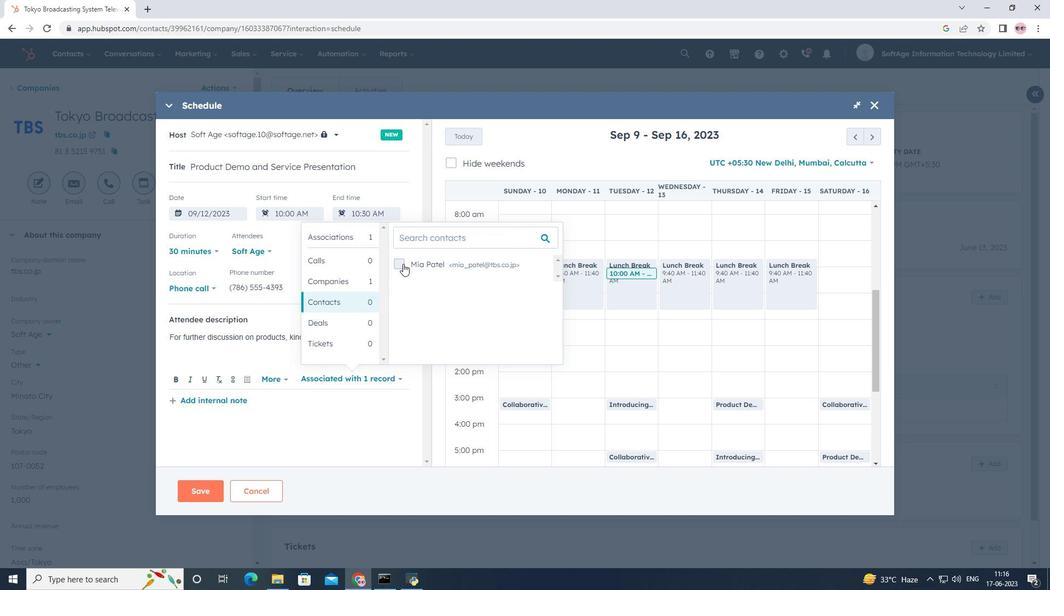 
Action: Mouse moved to (387, 404)
Screenshot: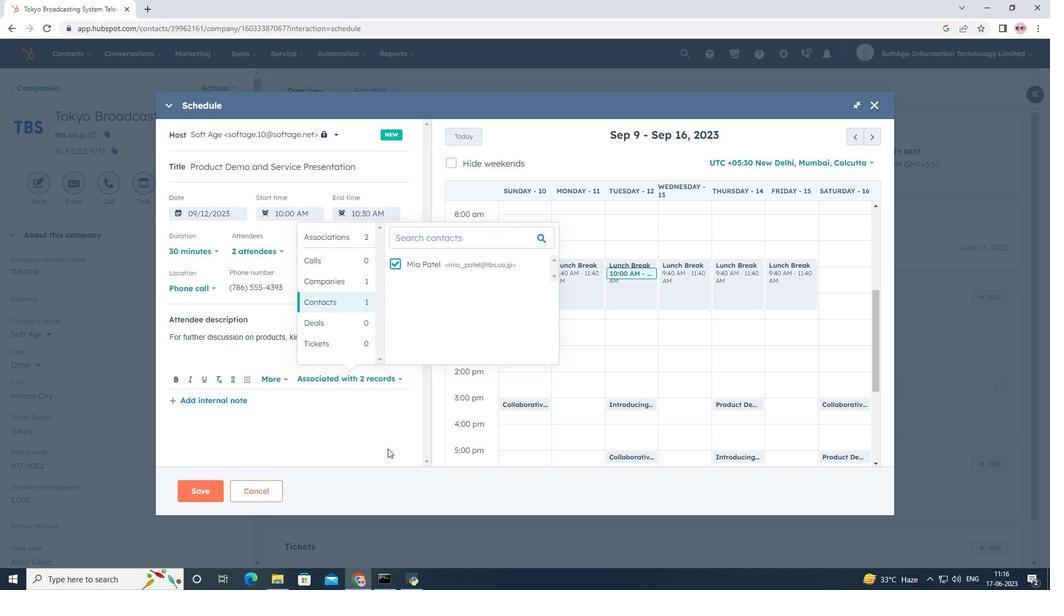 
Action: Mouse pressed left at (387, 404)
Screenshot: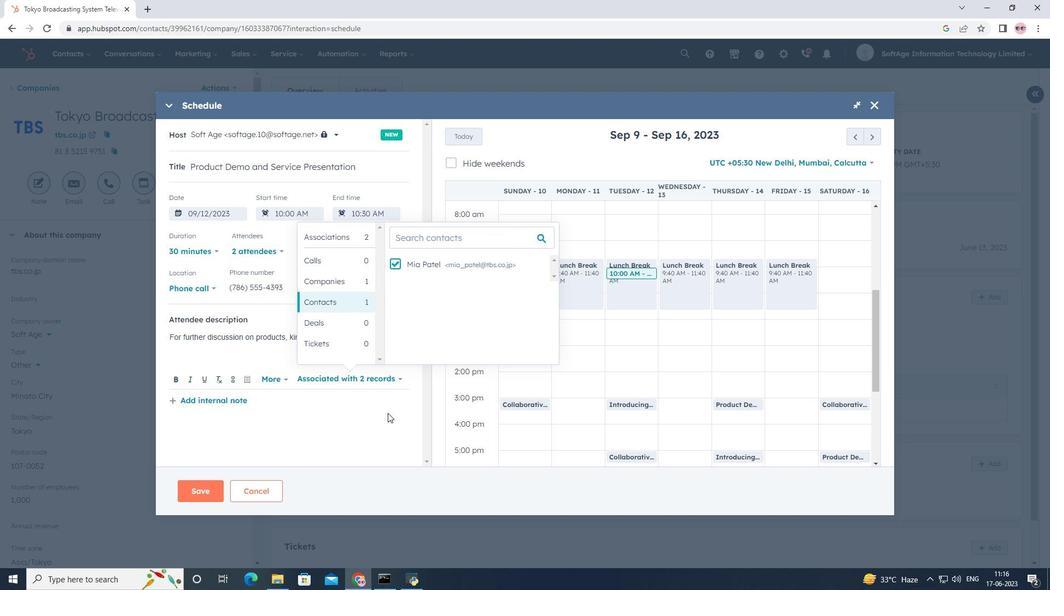 
Action: Mouse moved to (361, 309)
Screenshot: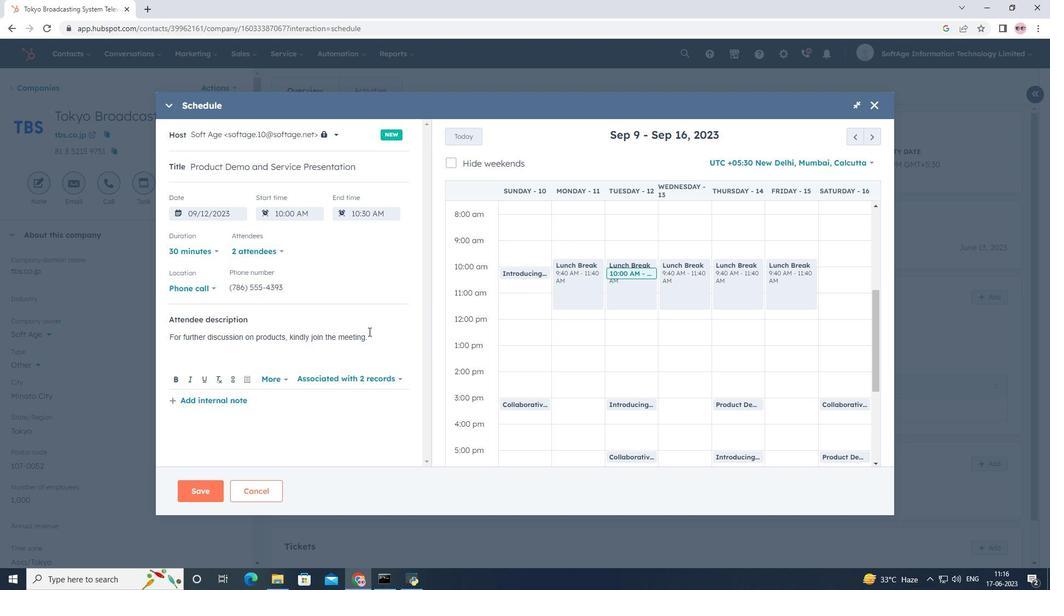 
Action: Mouse scrolled (361, 309) with delta (0, 0)
Screenshot: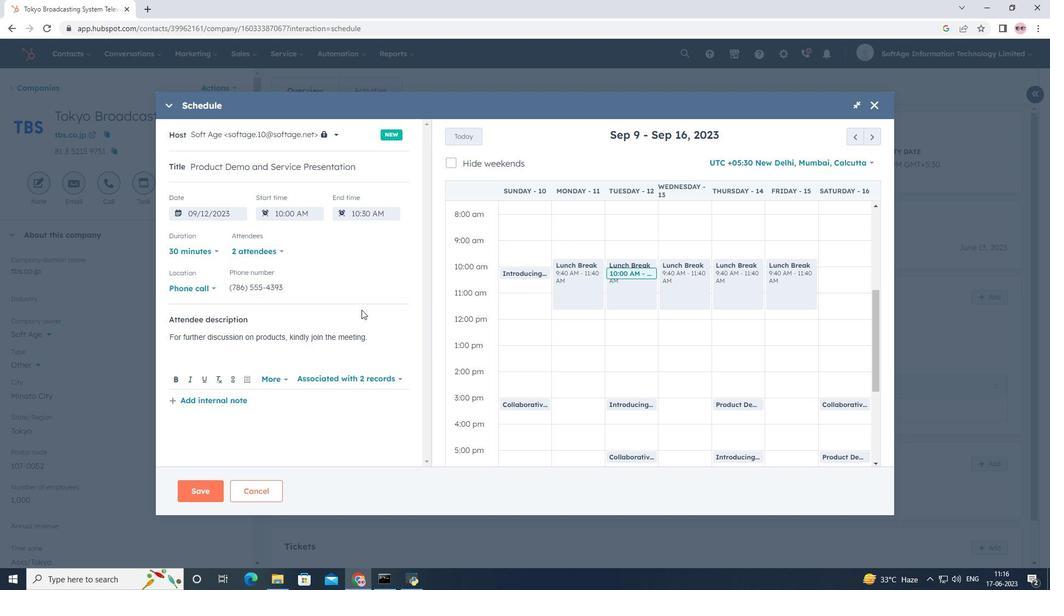 
Action: Mouse scrolled (361, 309) with delta (0, 0)
Screenshot: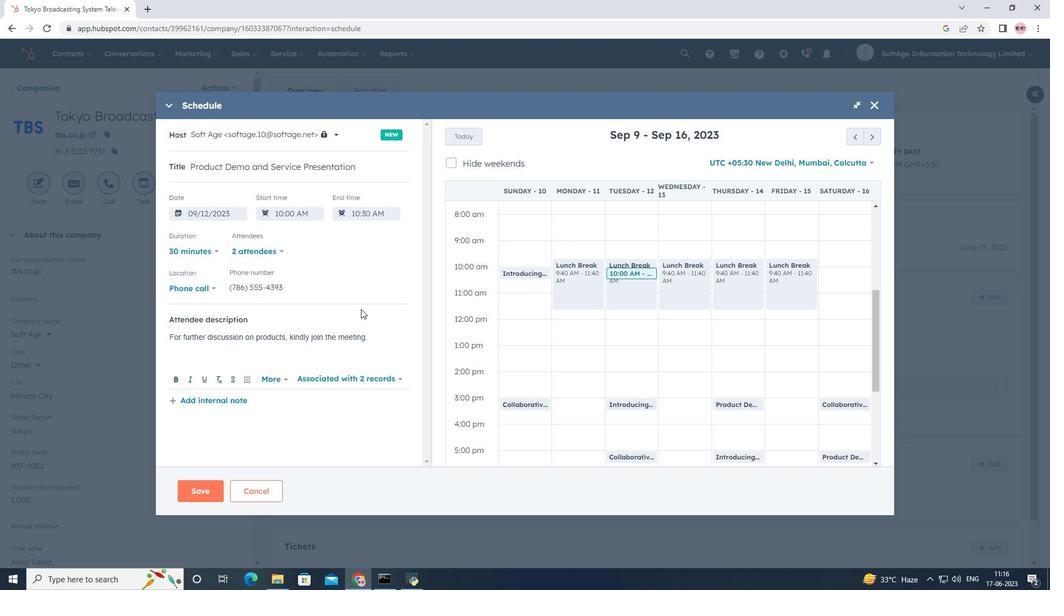 
Action: Mouse scrolled (361, 309) with delta (0, 0)
Screenshot: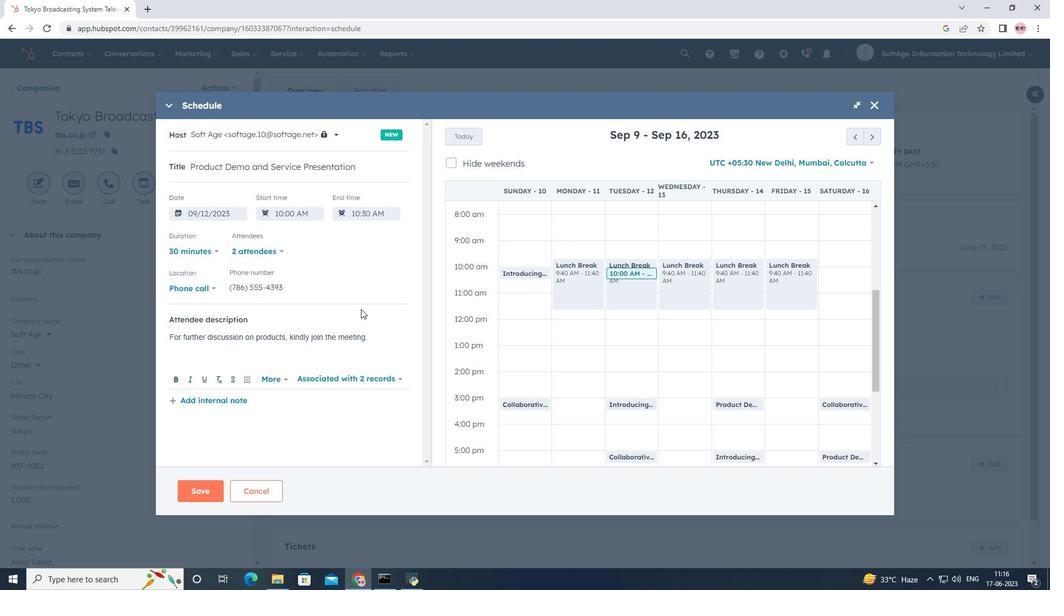 
Action: Mouse scrolled (361, 309) with delta (0, 0)
Screenshot: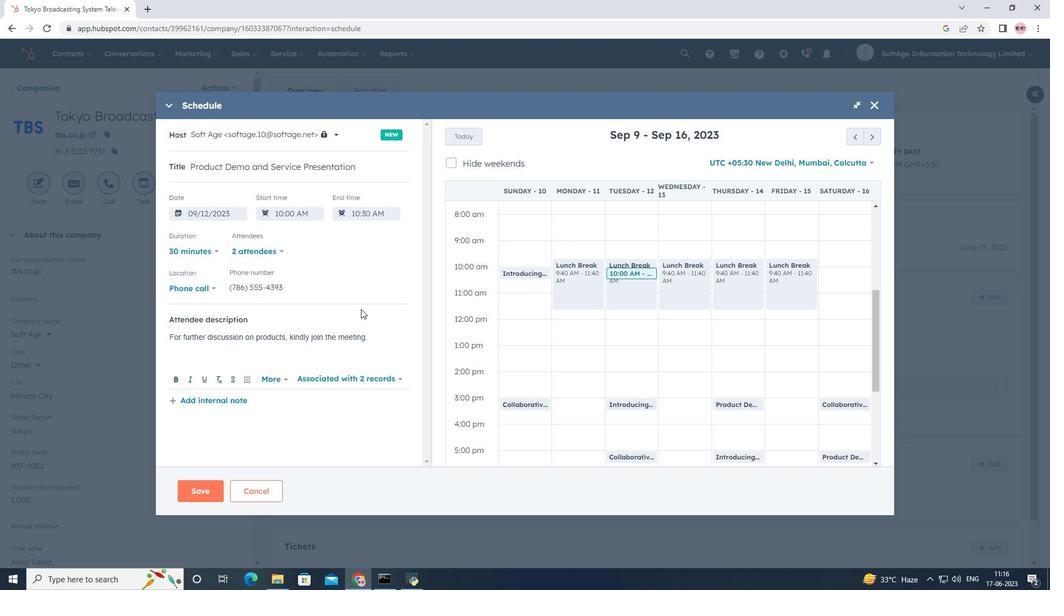 
Action: Mouse moved to (198, 492)
Screenshot: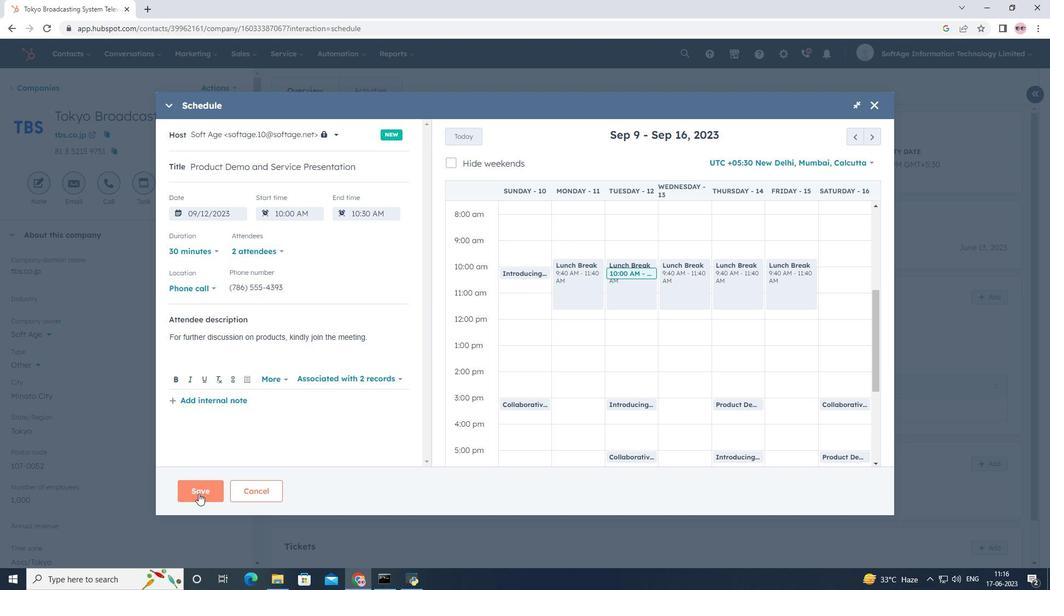 
Action: Mouse pressed left at (198, 492)
Screenshot: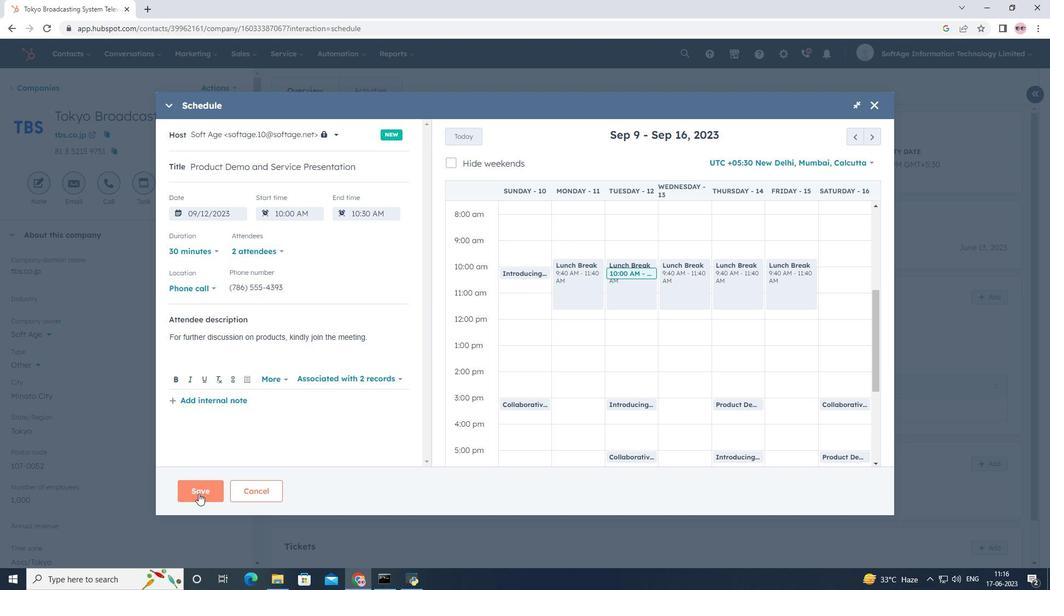 
Action: Mouse moved to (296, 412)
Screenshot: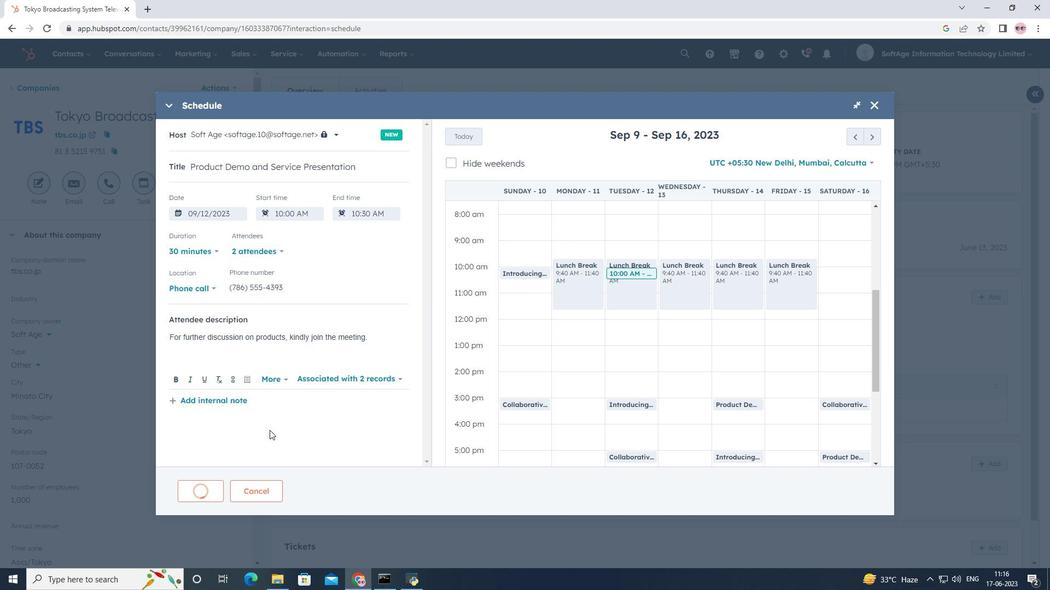 
